 Task: Create a rule when a due date more than days from now is removed from a card by anyone except me.
Action: Mouse moved to (784, 223)
Screenshot: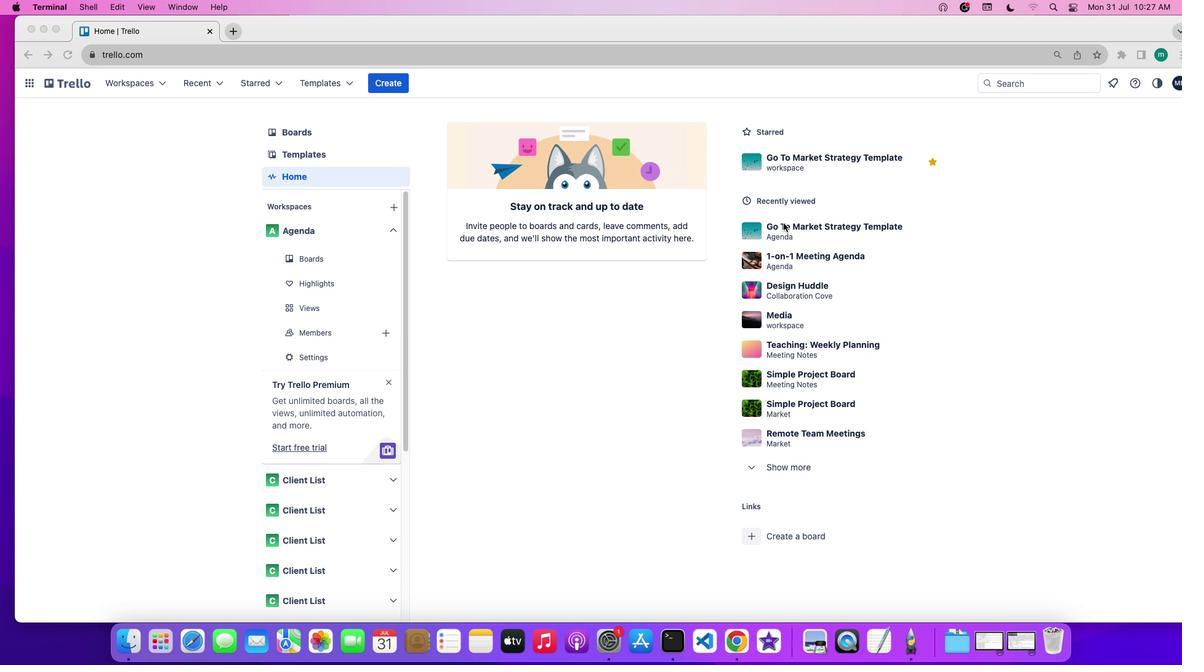 
Action: Mouse pressed left at (784, 223)
Screenshot: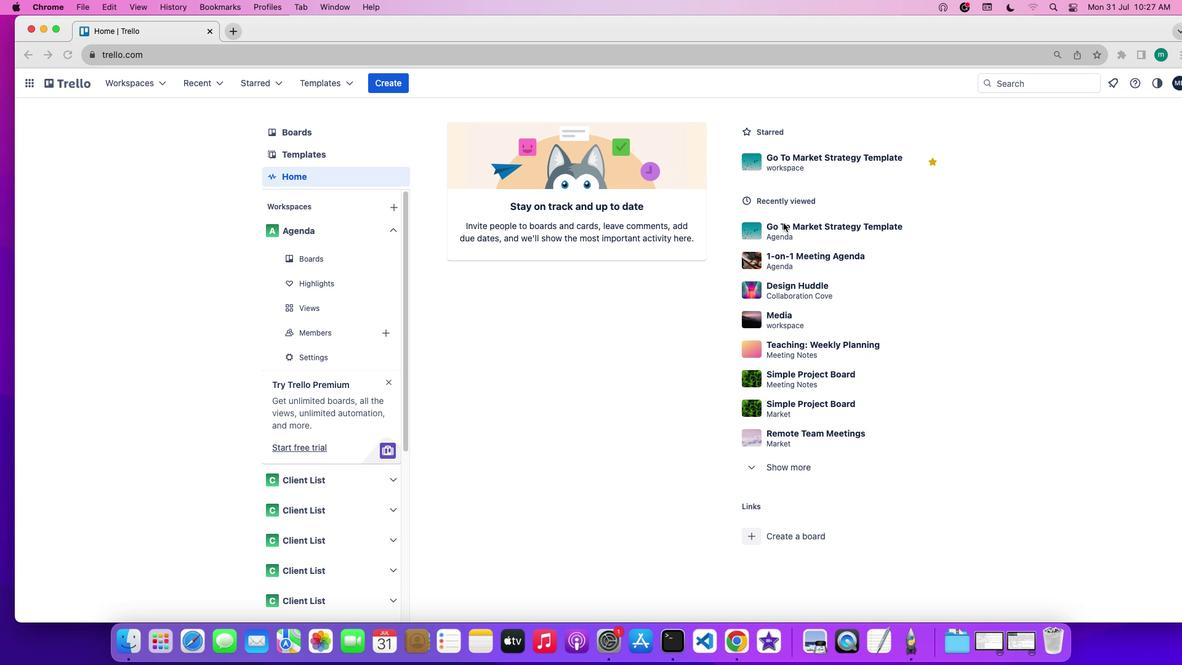 
Action: Mouse pressed left at (784, 223)
Screenshot: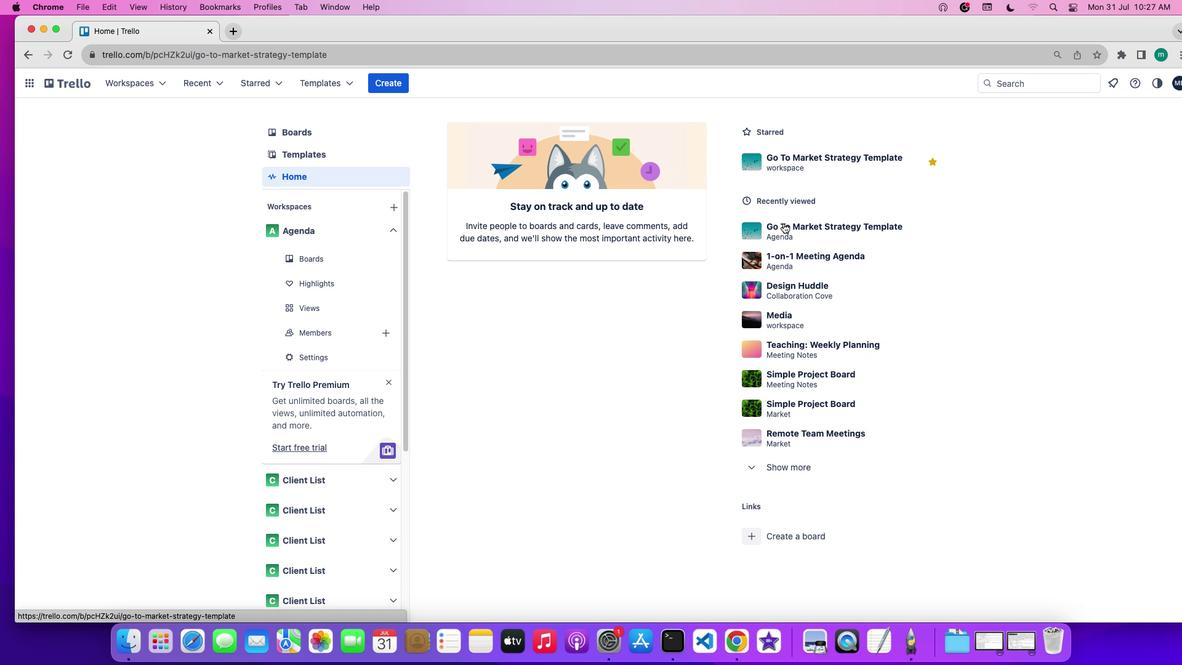 
Action: Mouse moved to (1048, 271)
Screenshot: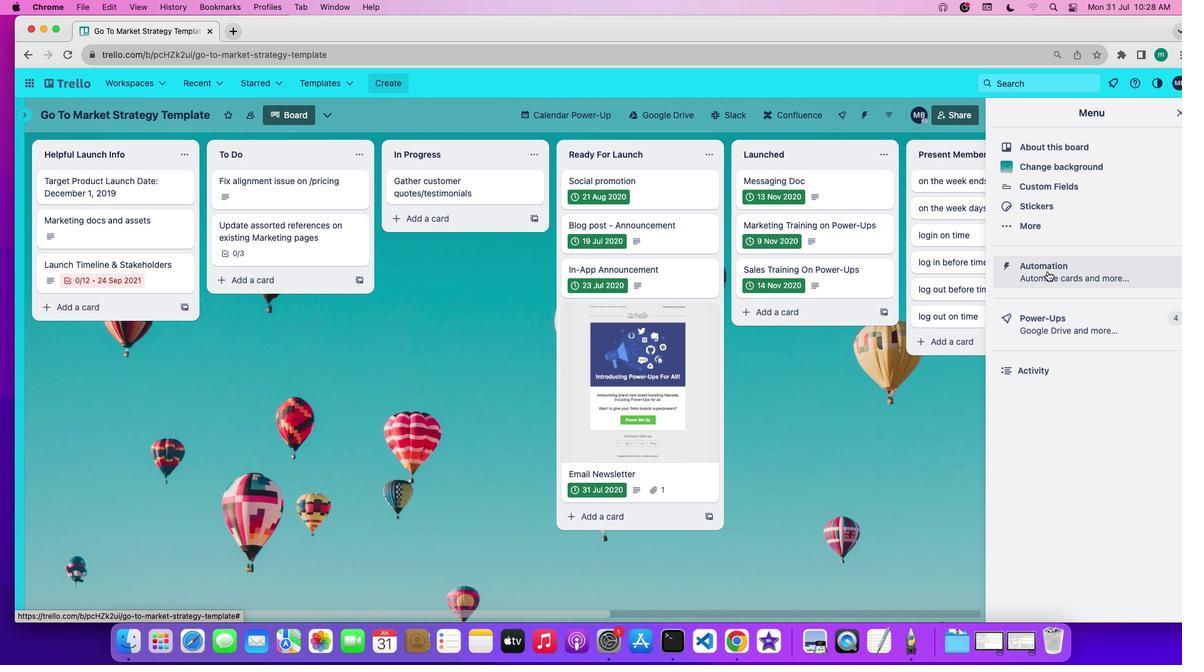 
Action: Mouse pressed left at (1048, 271)
Screenshot: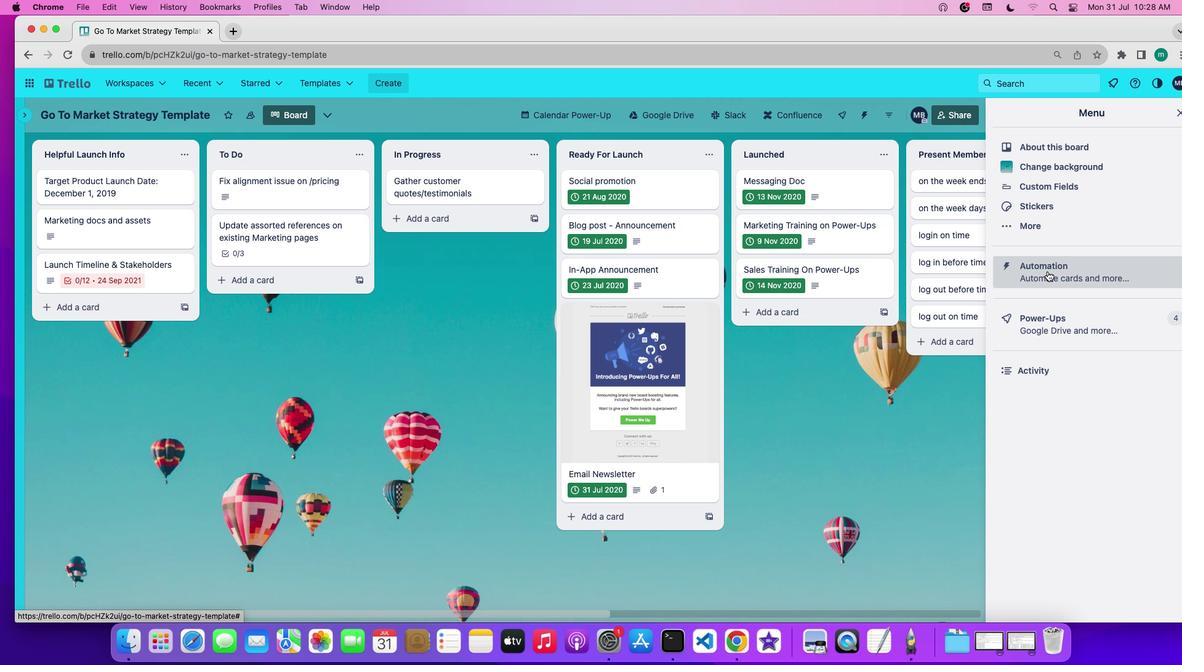 
Action: Mouse moved to (54, 222)
Screenshot: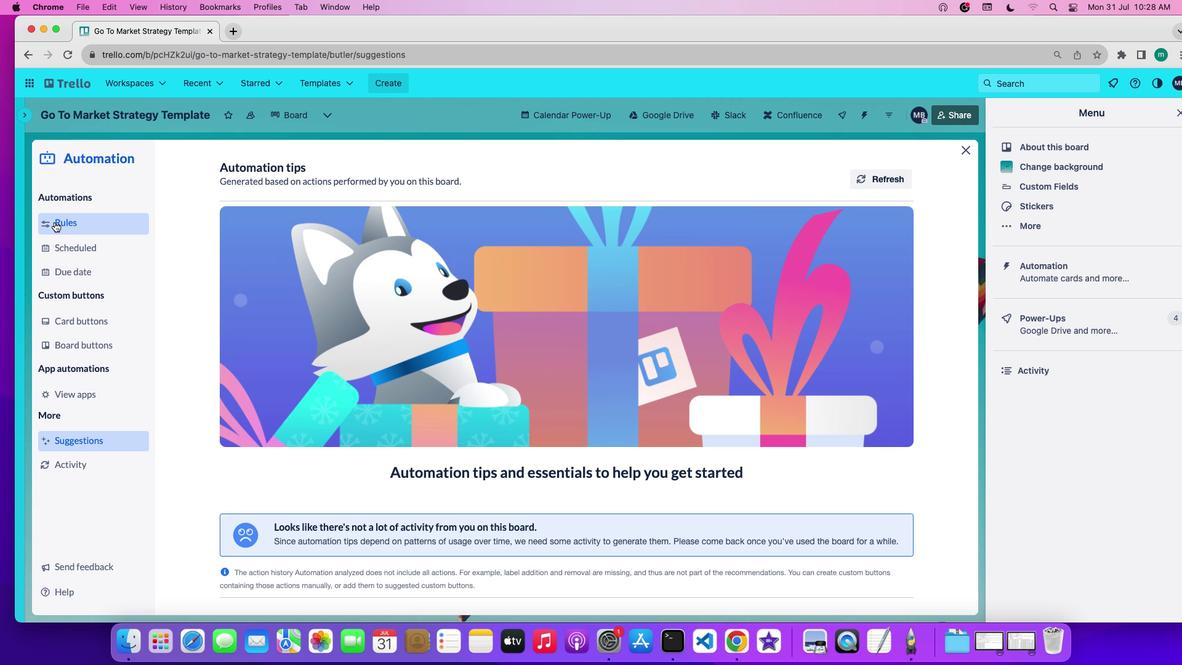 
Action: Mouse pressed left at (54, 222)
Screenshot: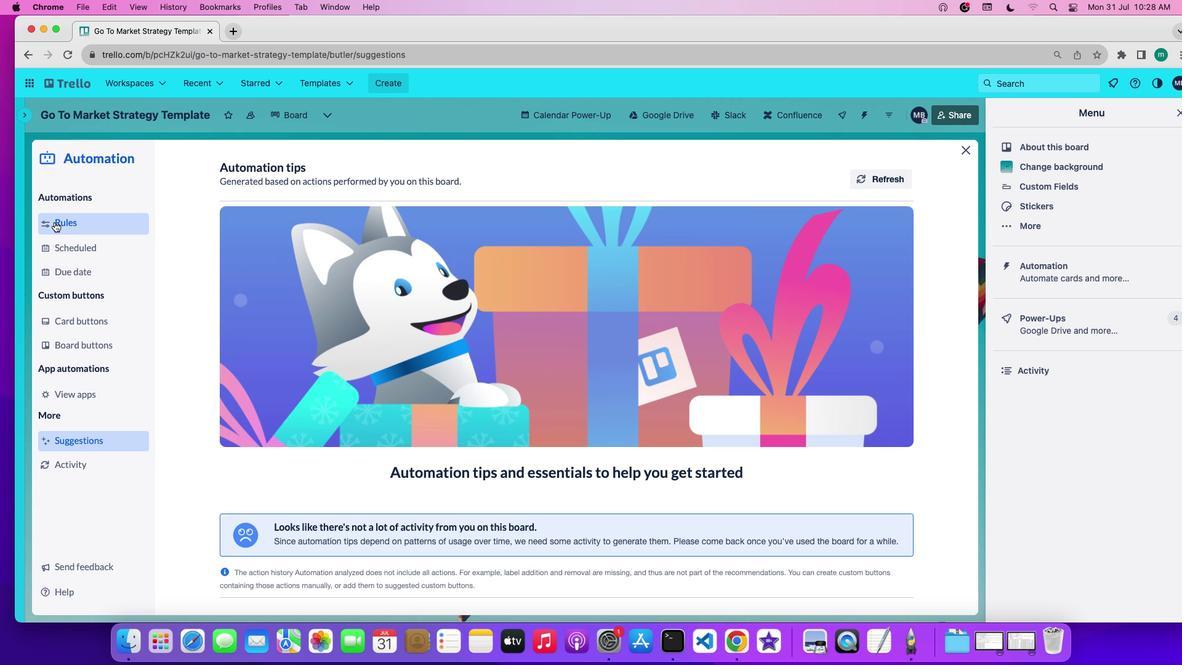 
Action: Mouse moved to (316, 437)
Screenshot: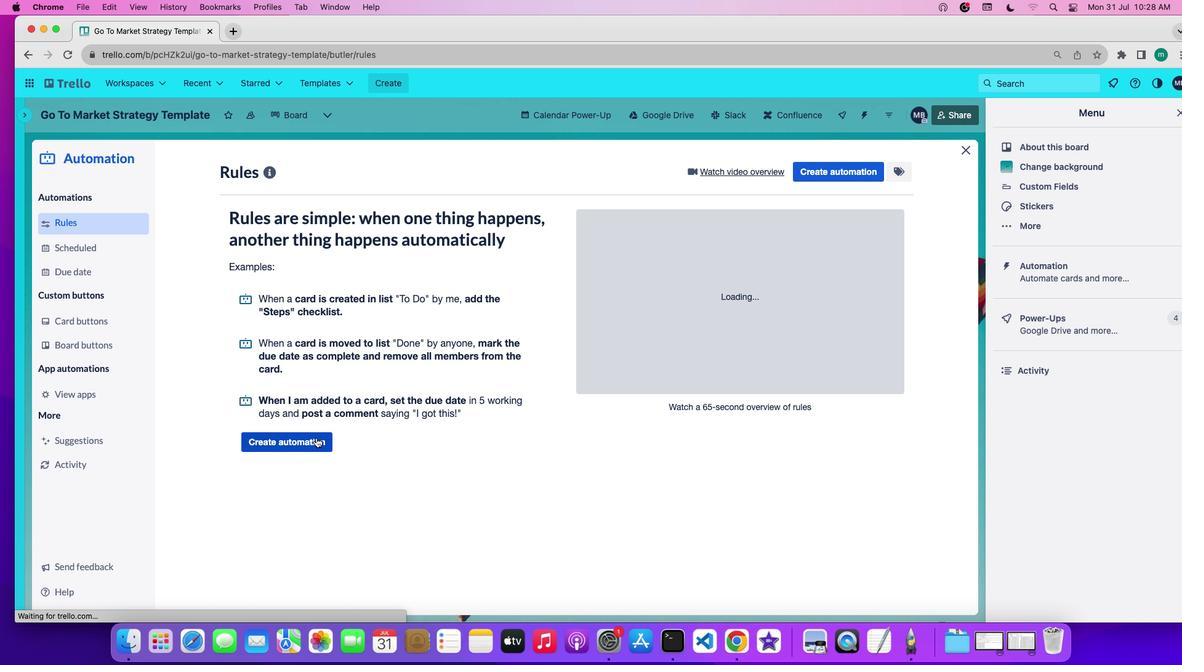 
Action: Mouse pressed left at (316, 437)
Screenshot: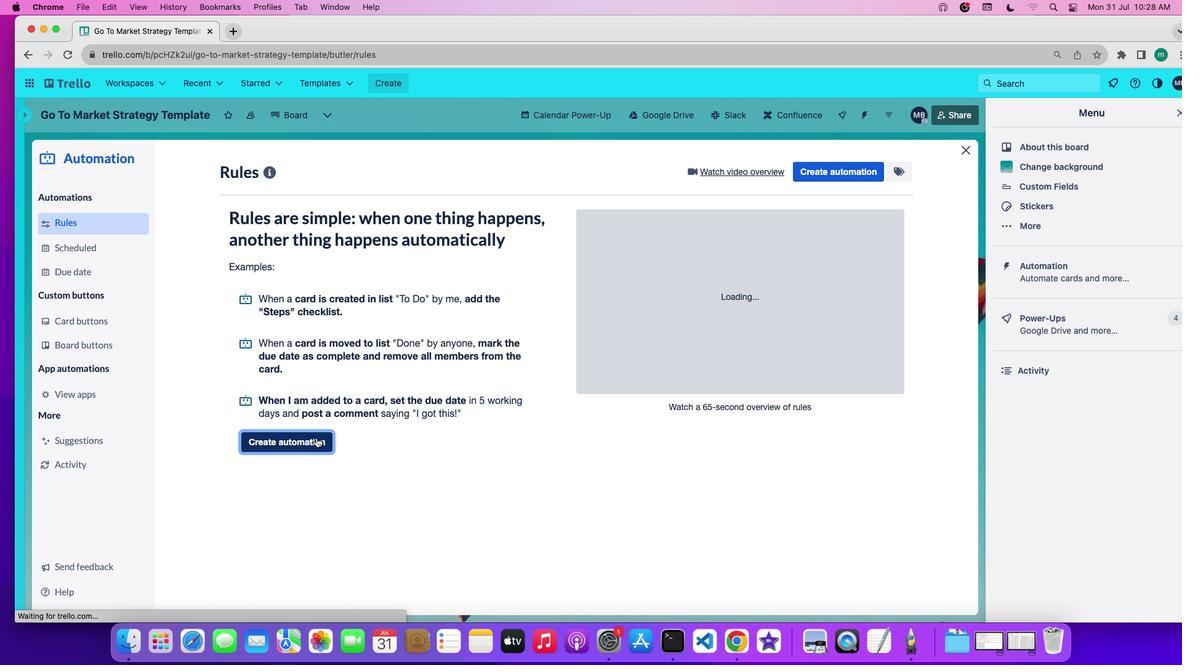 
Action: Mouse moved to (560, 287)
Screenshot: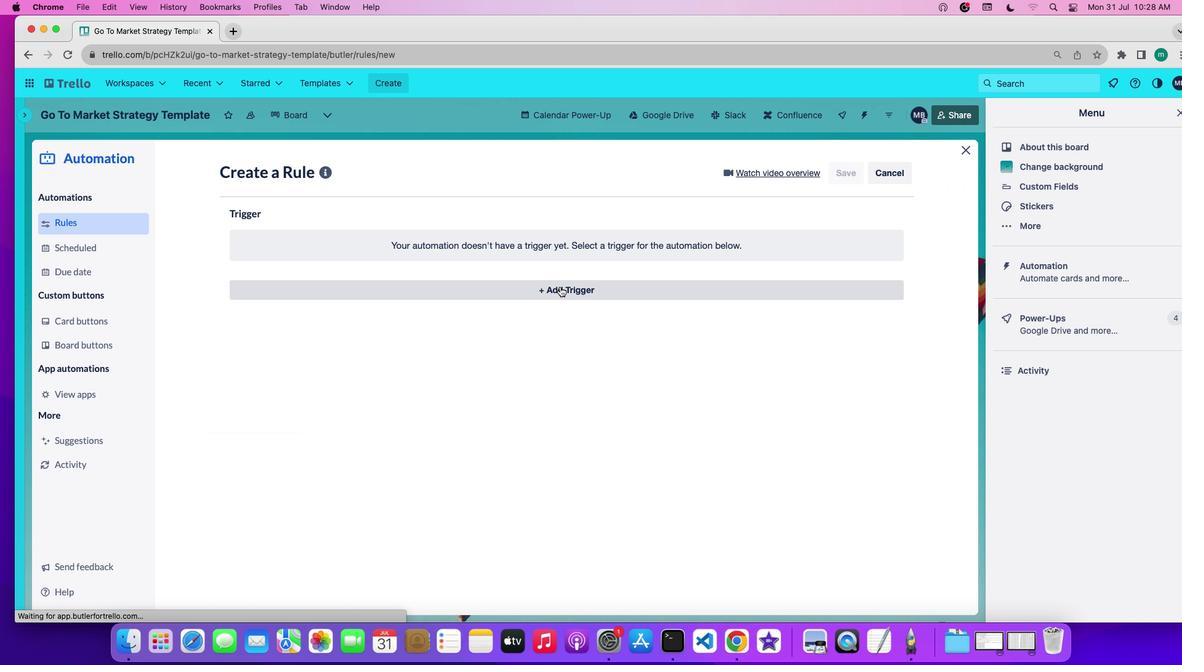 
Action: Mouse pressed left at (560, 287)
Screenshot: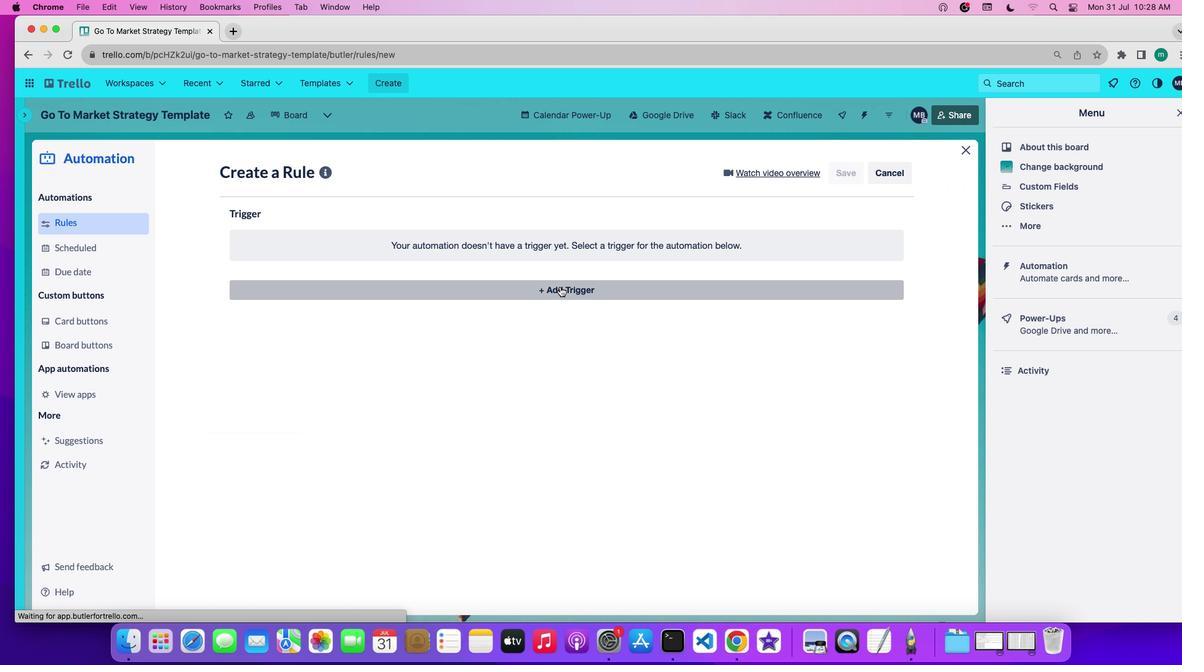 
Action: Mouse moved to (363, 338)
Screenshot: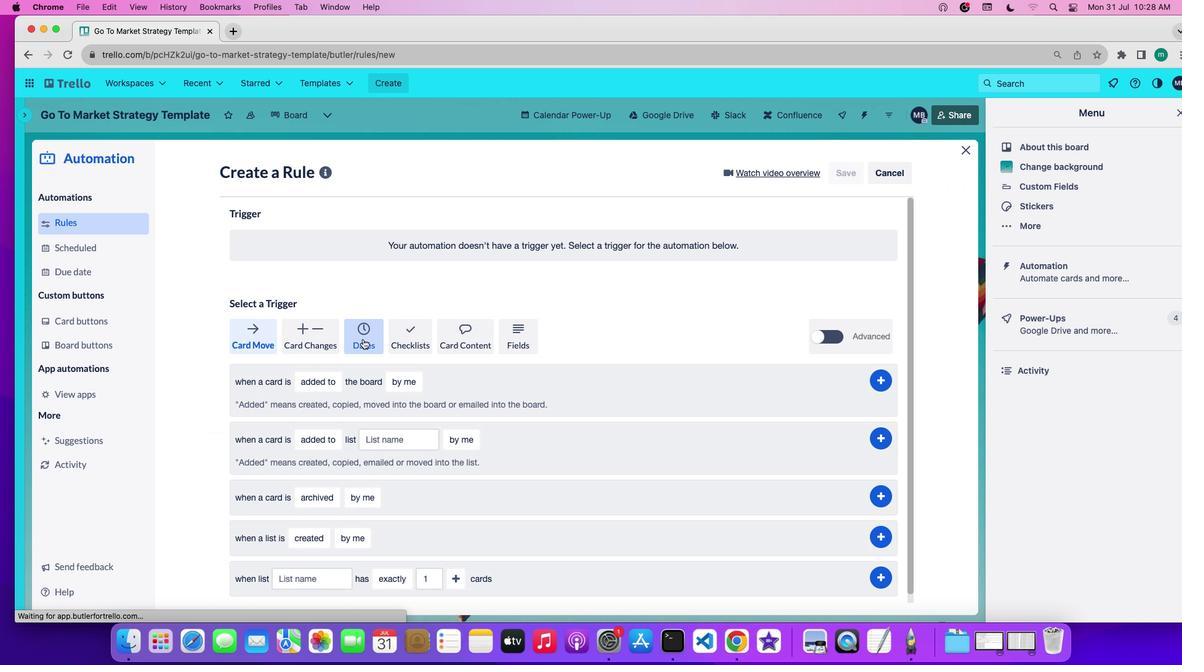 
Action: Mouse pressed left at (363, 338)
Screenshot: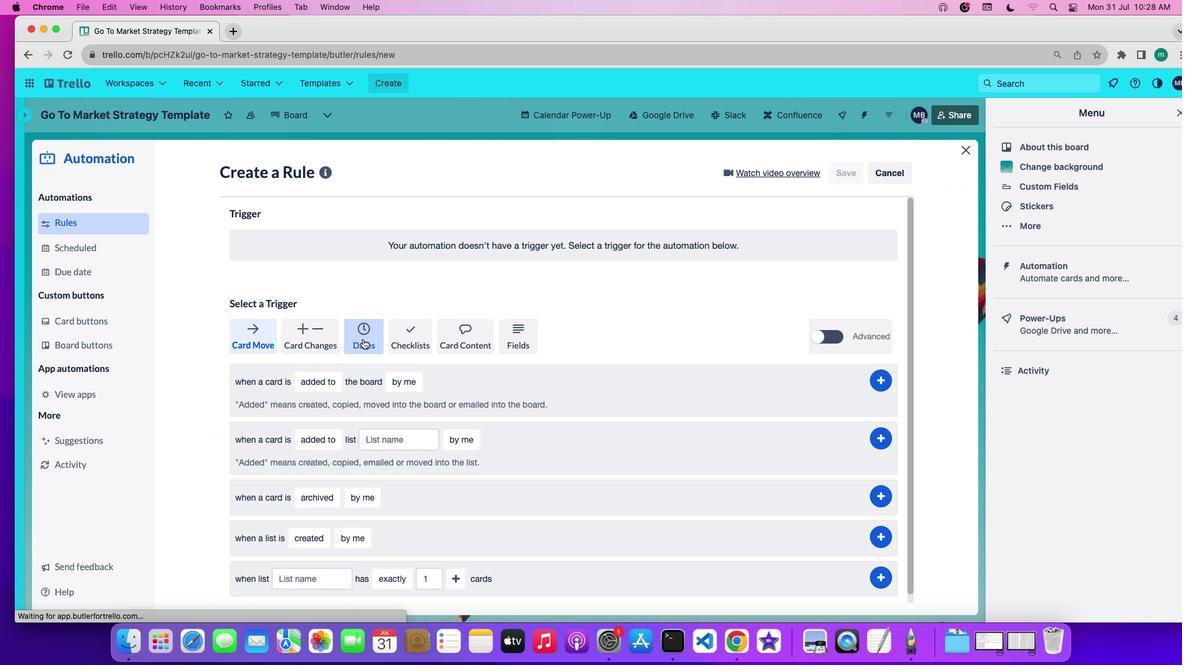 
Action: Mouse moved to (285, 383)
Screenshot: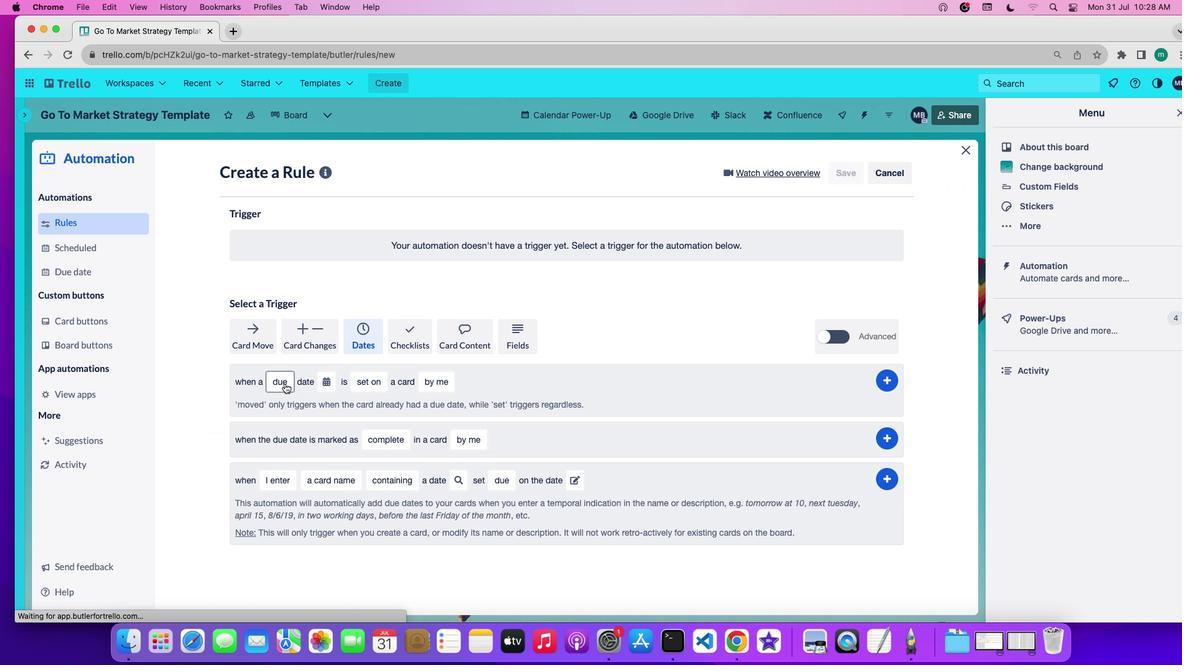 
Action: Mouse pressed left at (285, 383)
Screenshot: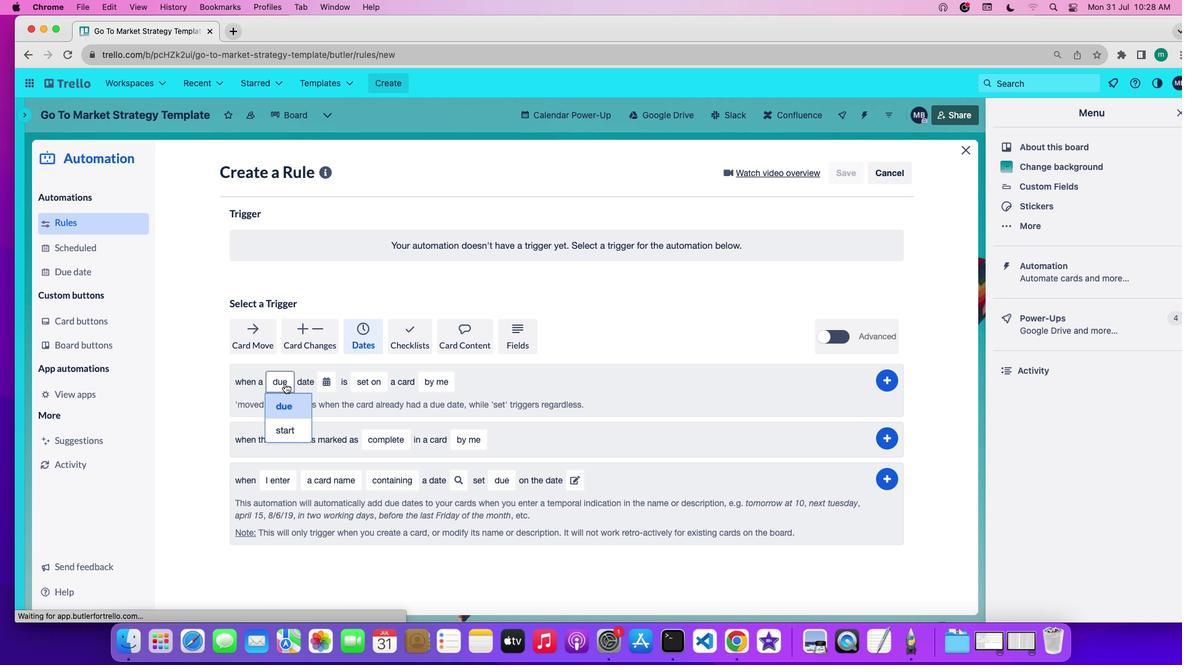 
Action: Mouse moved to (285, 404)
Screenshot: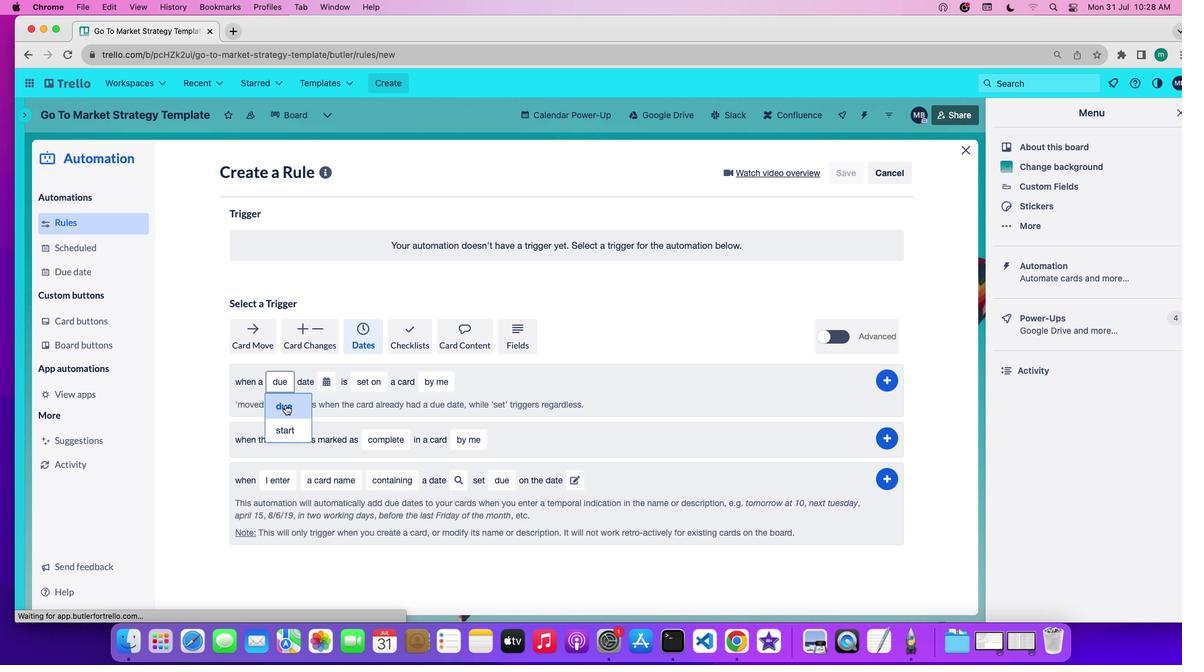 
Action: Mouse pressed left at (285, 404)
Screenshot: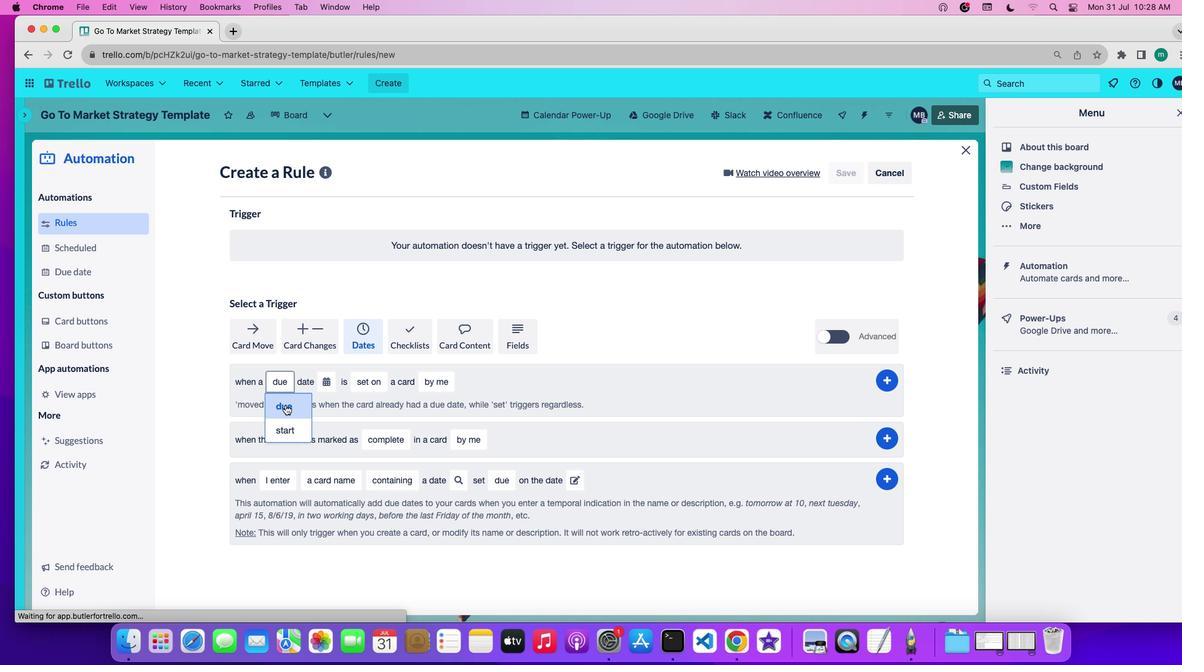 
Action: Mouse moved to (324, 380)
Screenshot: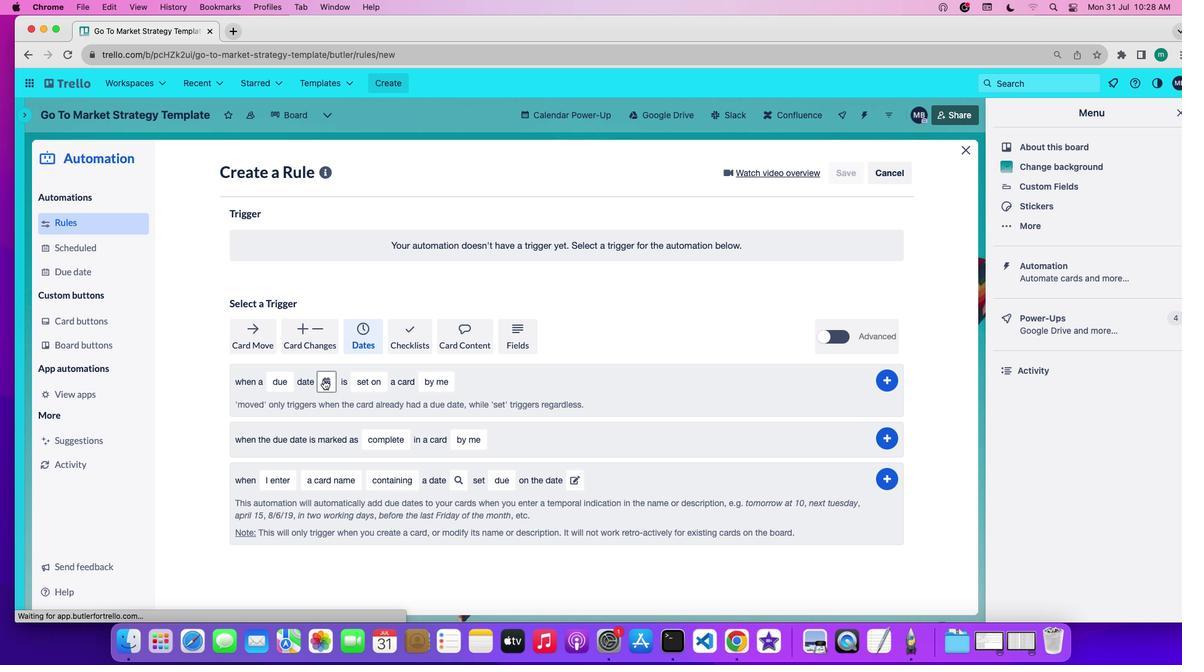 
Action: Mouse pressed left at (324, 380)
Screenshot: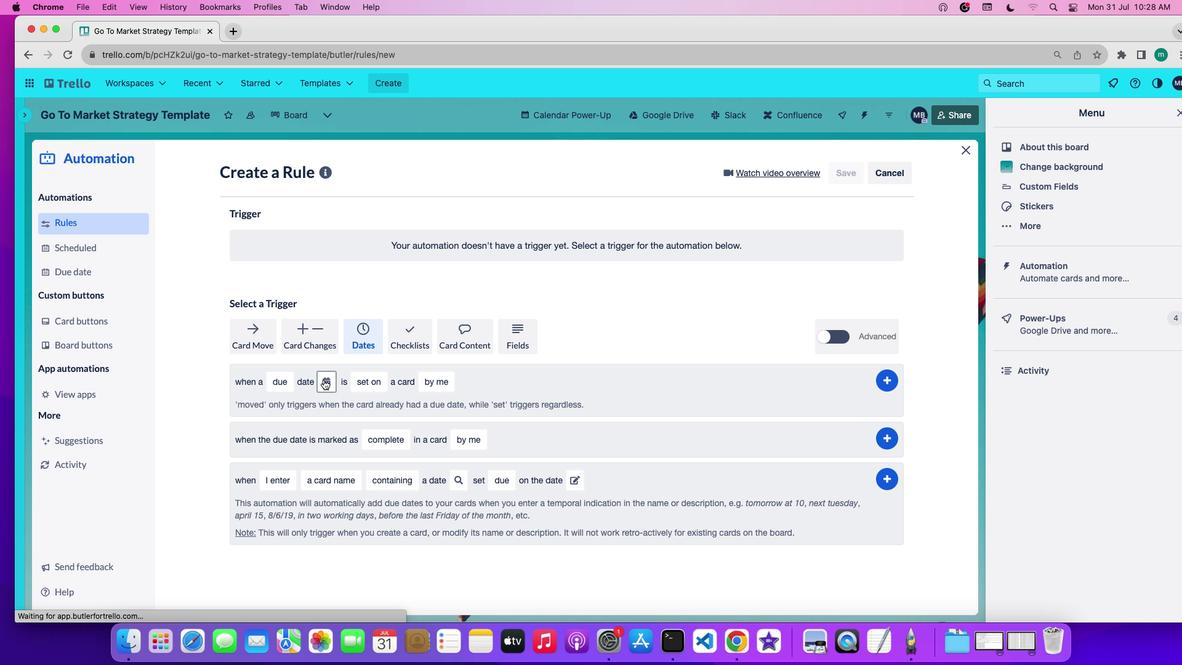 
Action: Mouse moved to (344, 460)
Screenshot: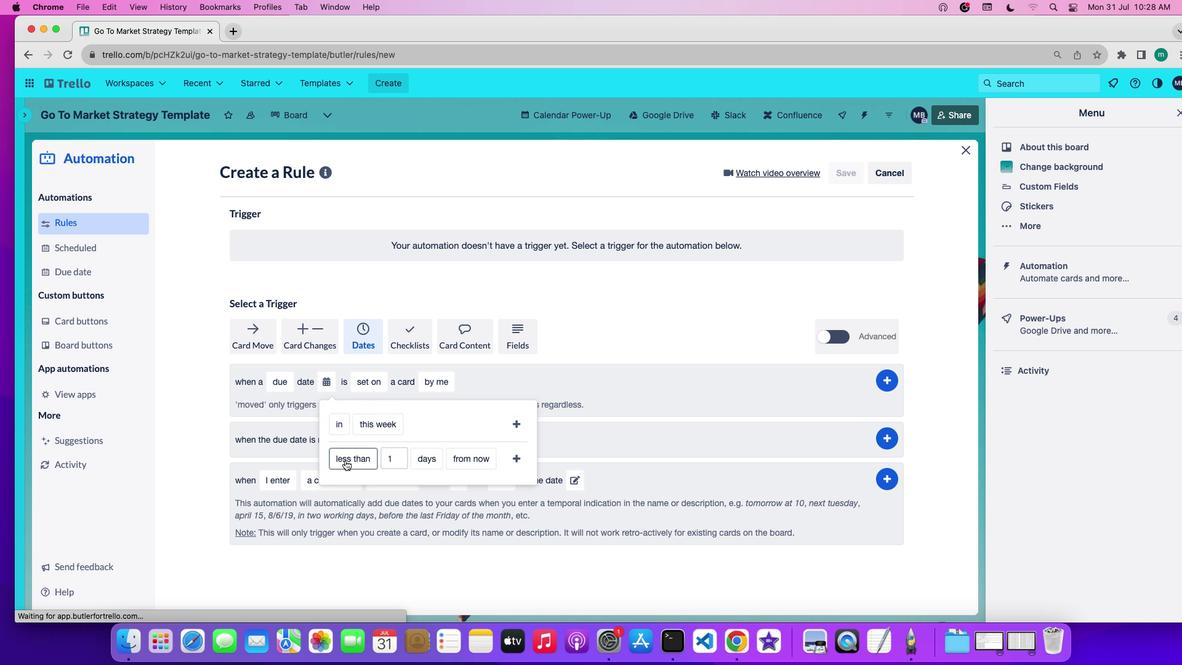 
Action: Mouse pressed left at (344, 460)
Screenshot: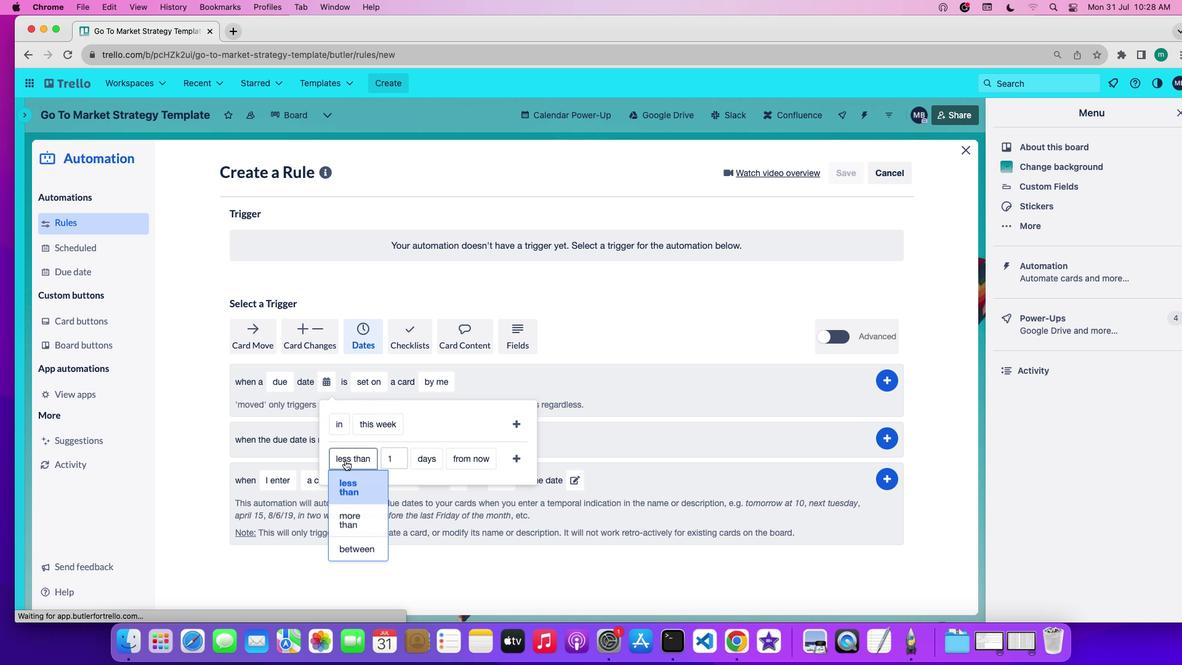 
Action: Mouse moved to (353, 518)
Screenshot: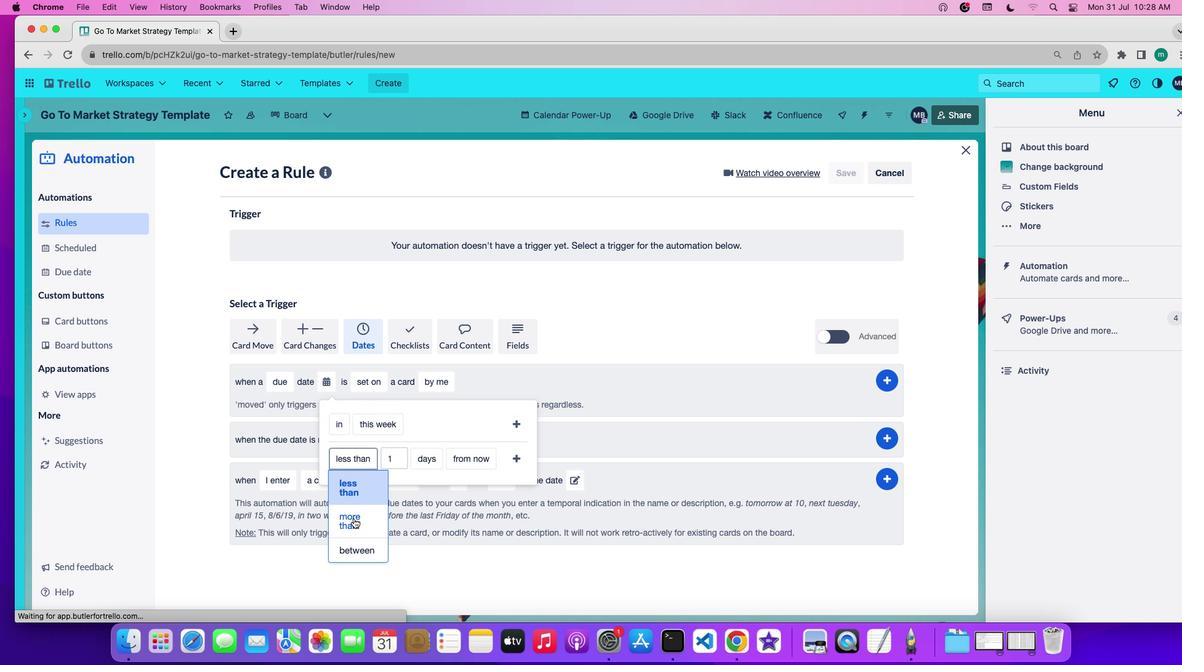 
Action: Mouse pressed left at (353, 518)
Screenshot: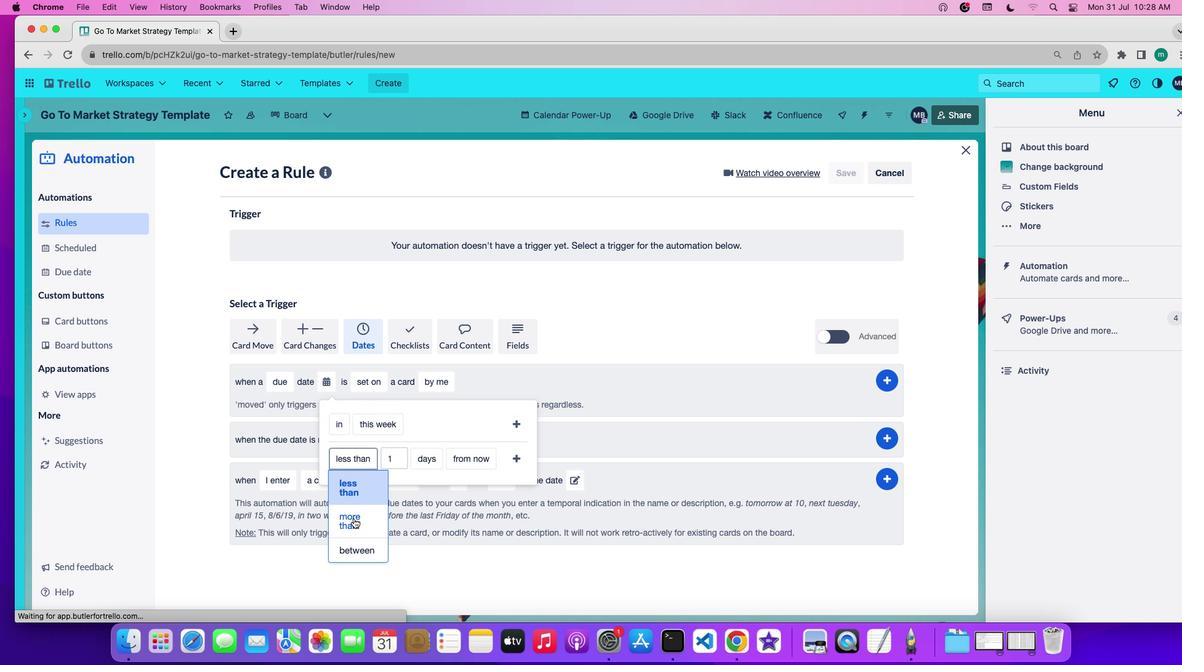
Action: Mouse moved to (405, 458)
Screenshot: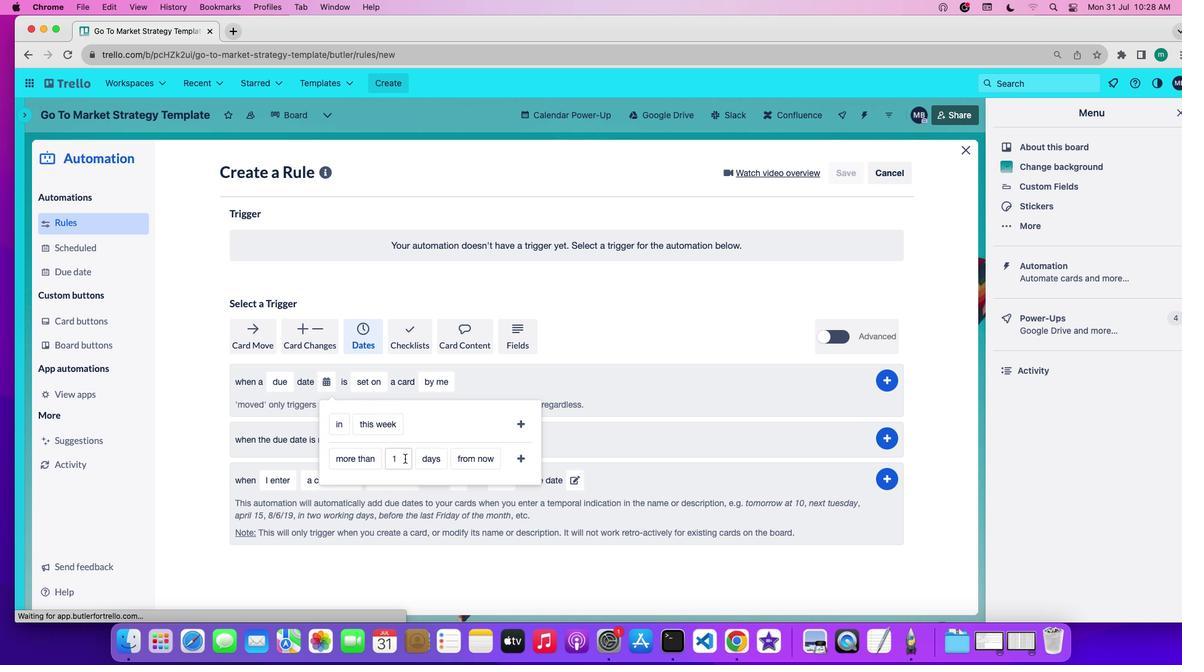 
Action: Mouse pressed left at (405, 458)
Screenshot: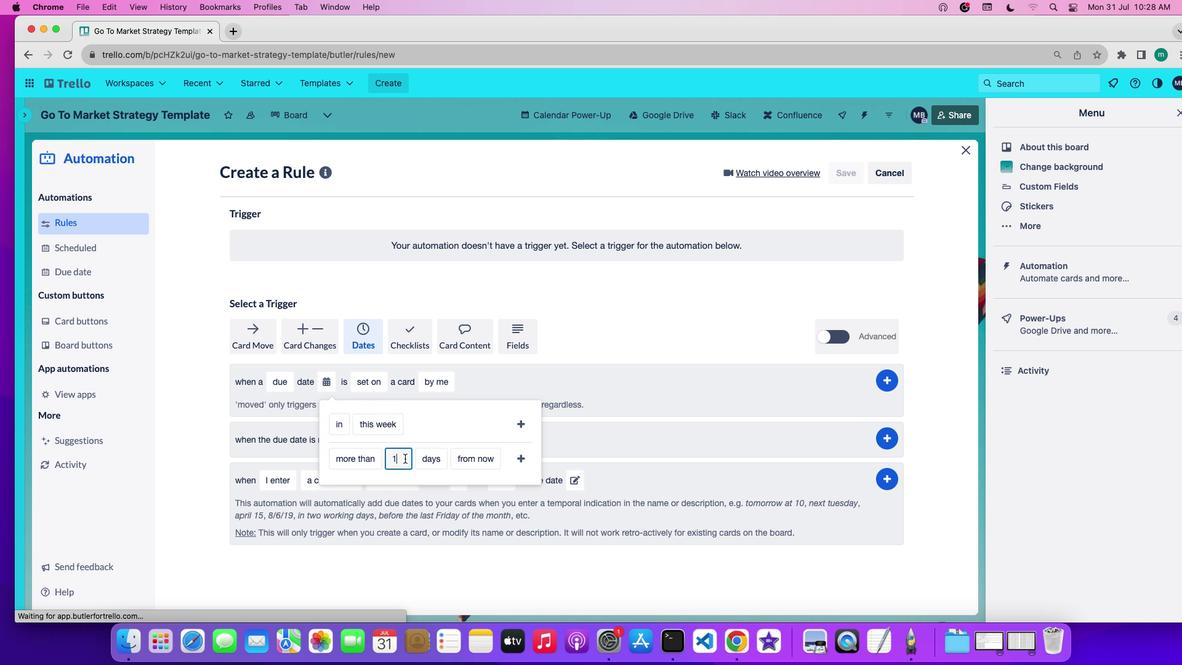 
Action: Mouse moved to (404, 458)
Screenshot: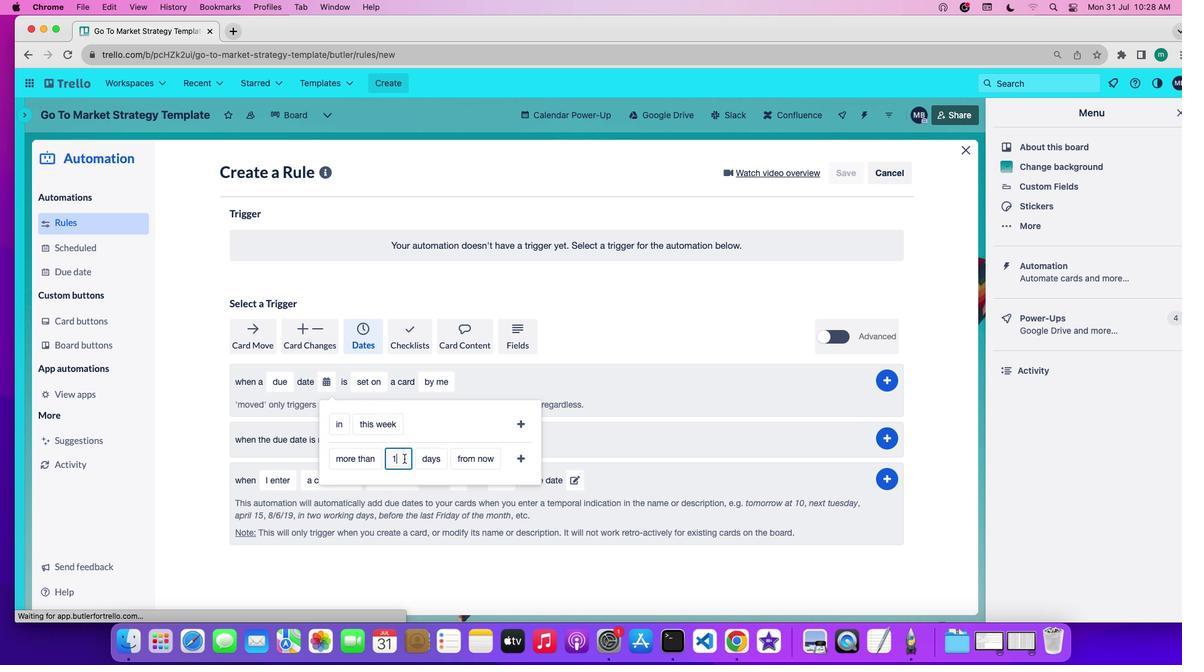 
Action: Key pressed Key.backspace'3'
Screenshot: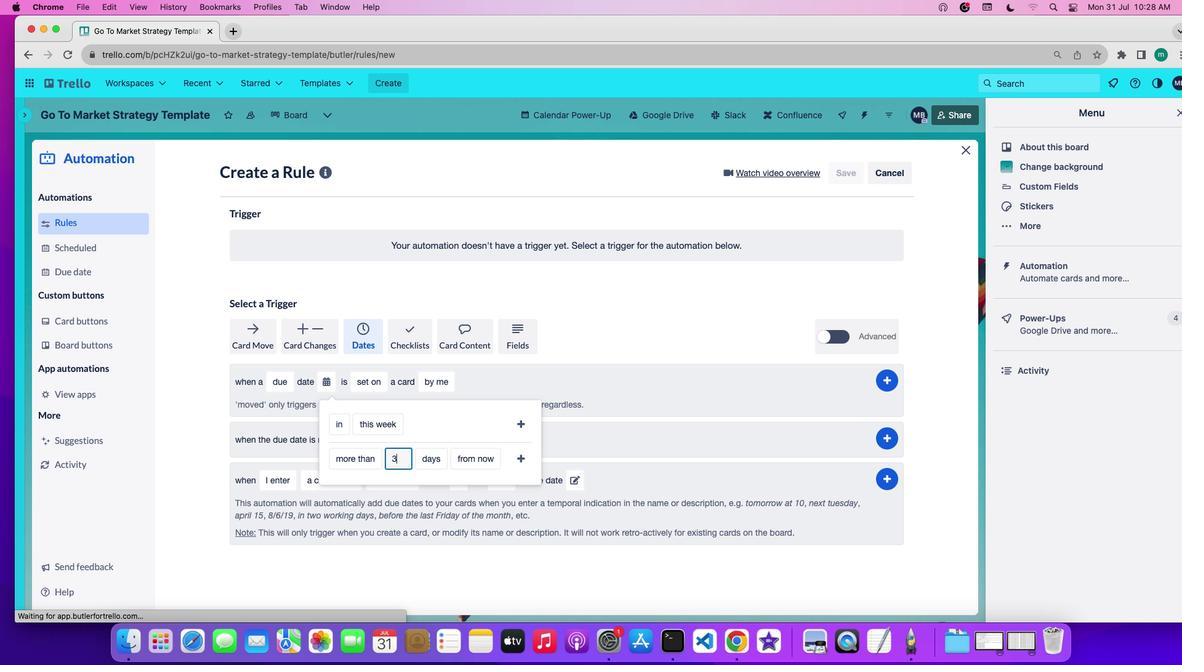 
Action: Mouse moved to (428, 457)
Screenshot: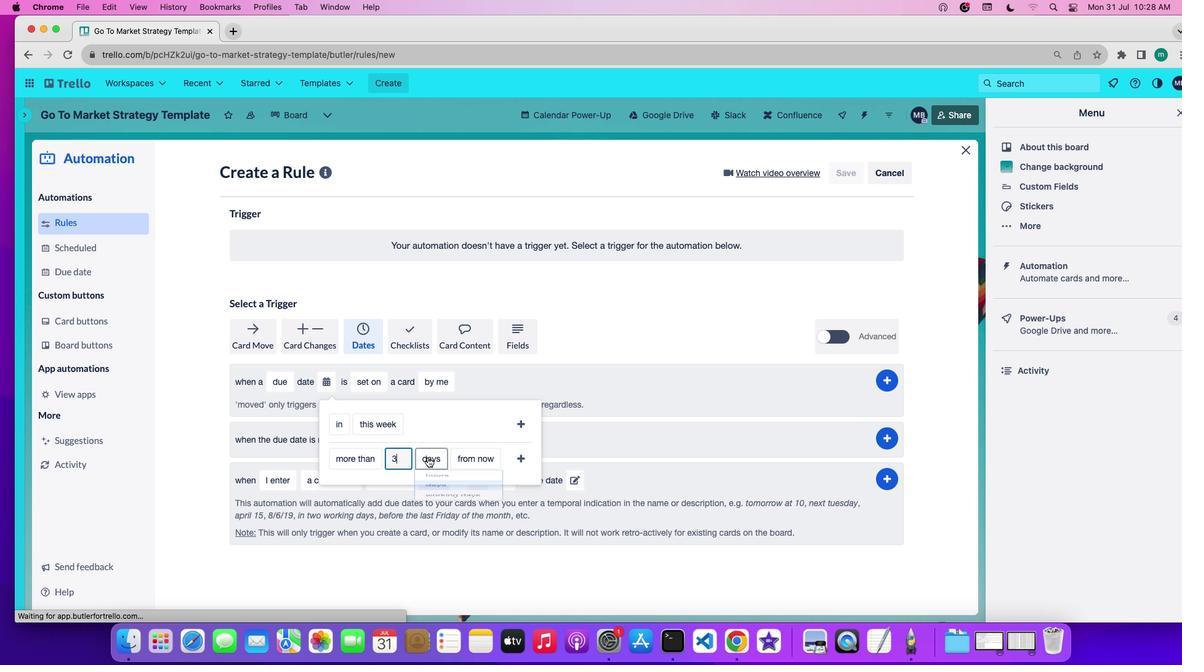
Action: Mouse pressed left at (428, 457)
Screenshot: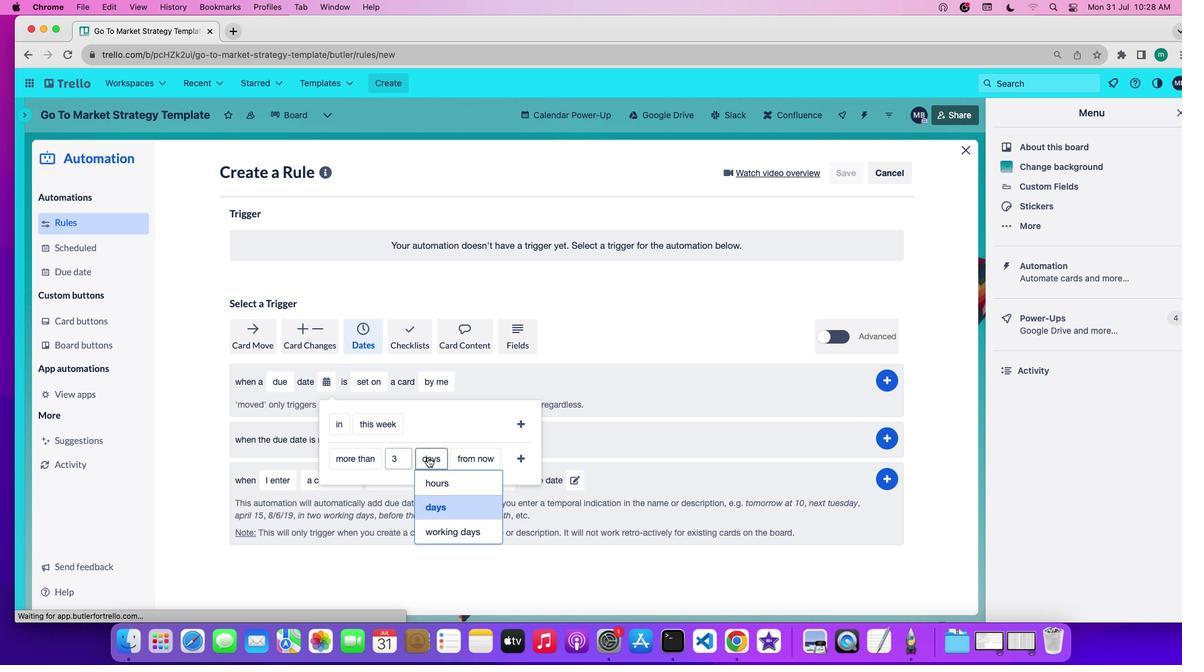 
Action: Mouse moved to (435, 504)
Screenshot: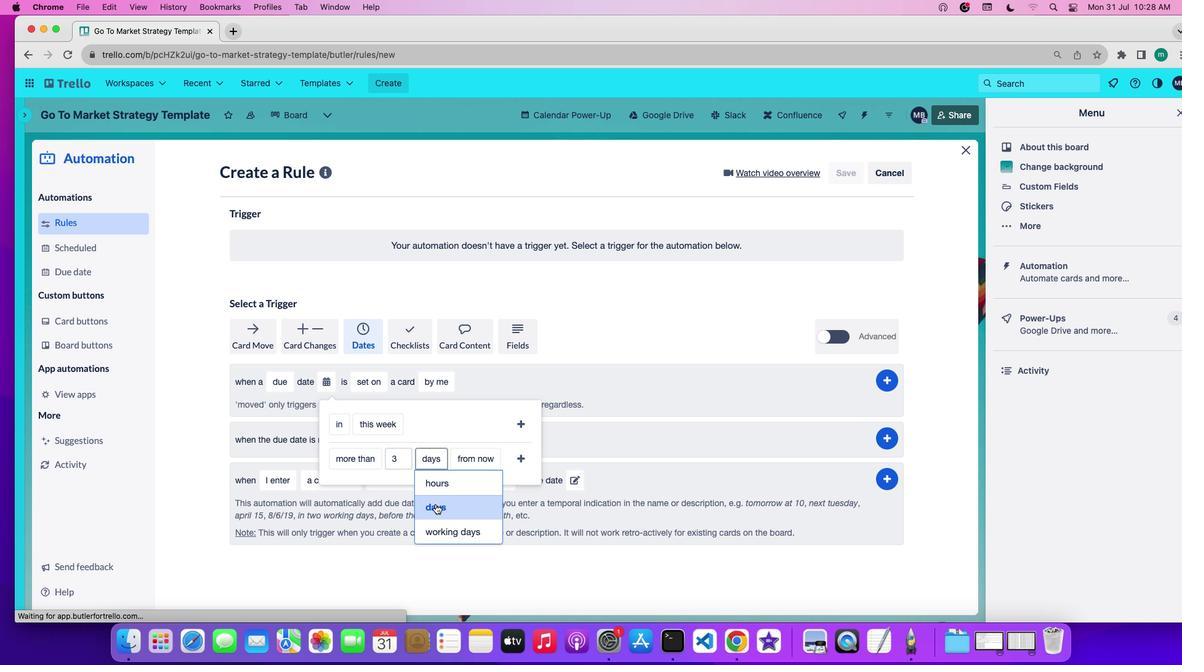 
Action: Mouse pressed left at (435, 504)
Screenshot: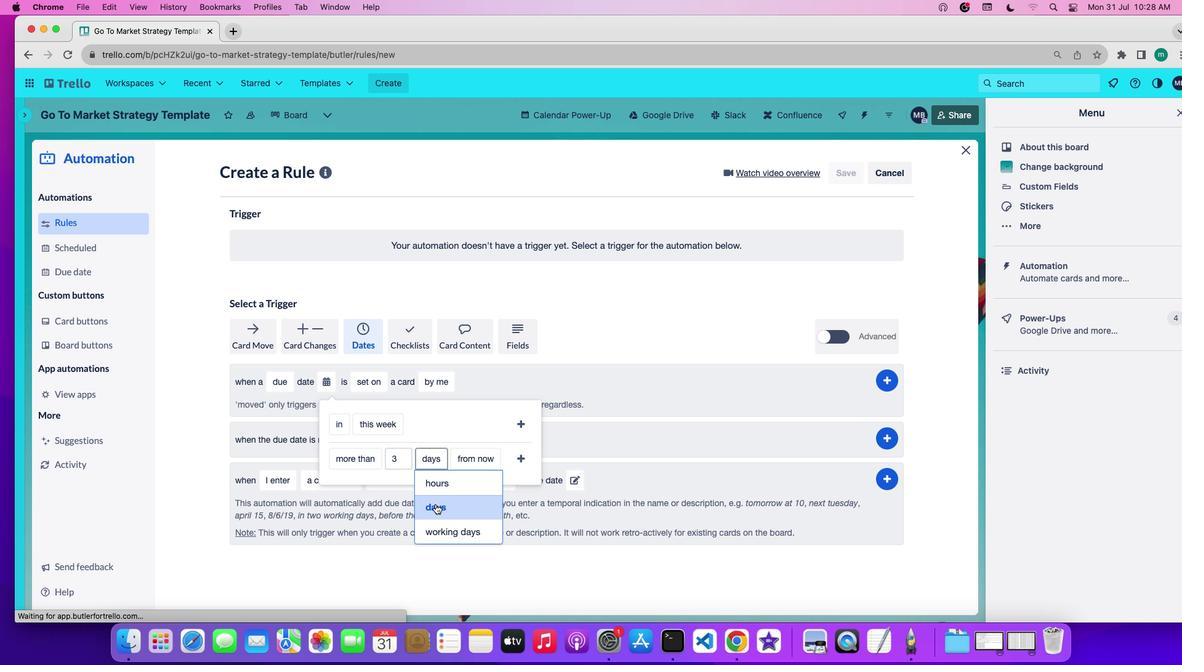 
Action: Mouse moved to (497, 456)
Screenshot: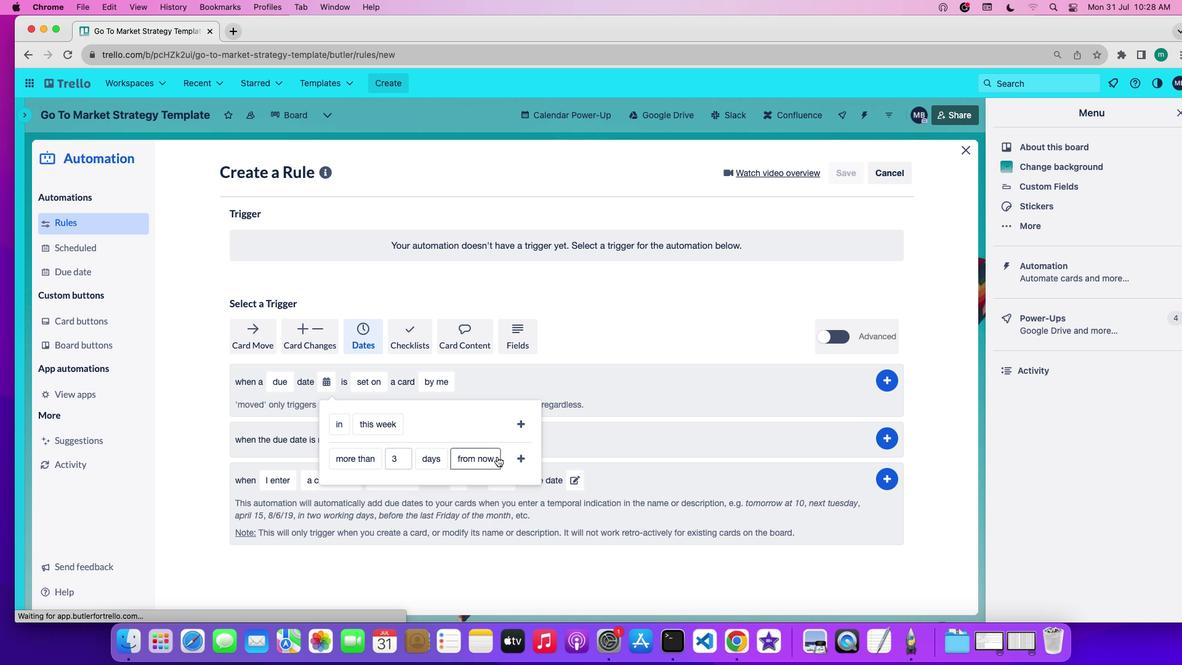 
Action: Mouse pressed left at (497, 456)
Screenshot: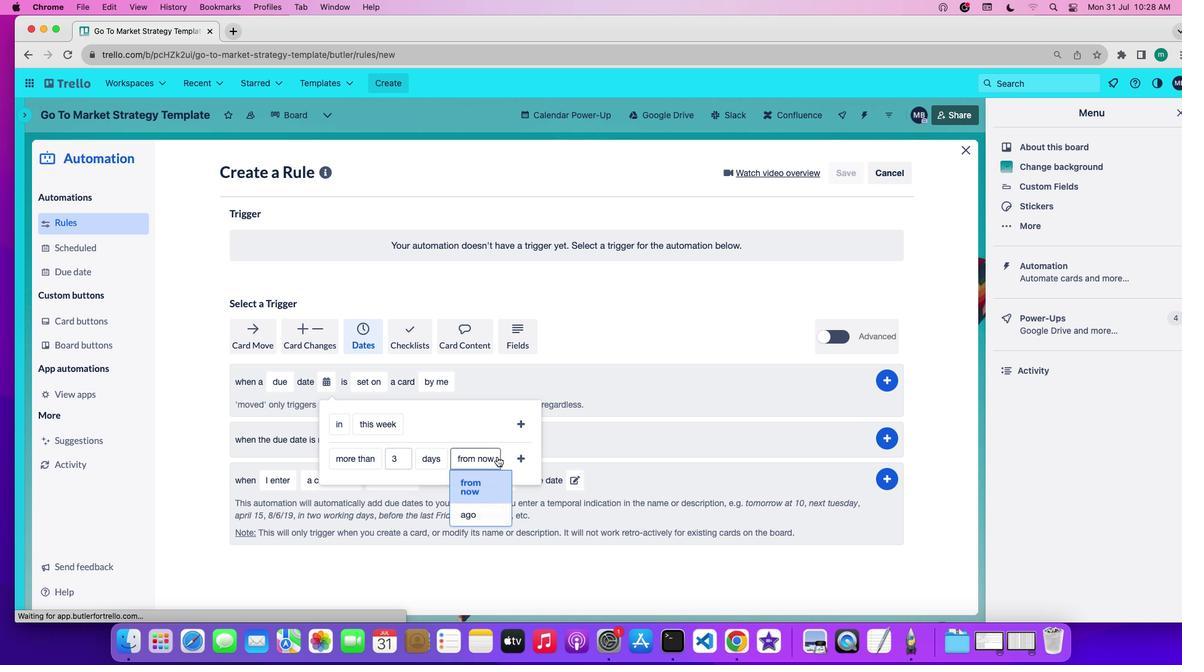 
Action: Mouse moved to (485, 482)
Screenshot: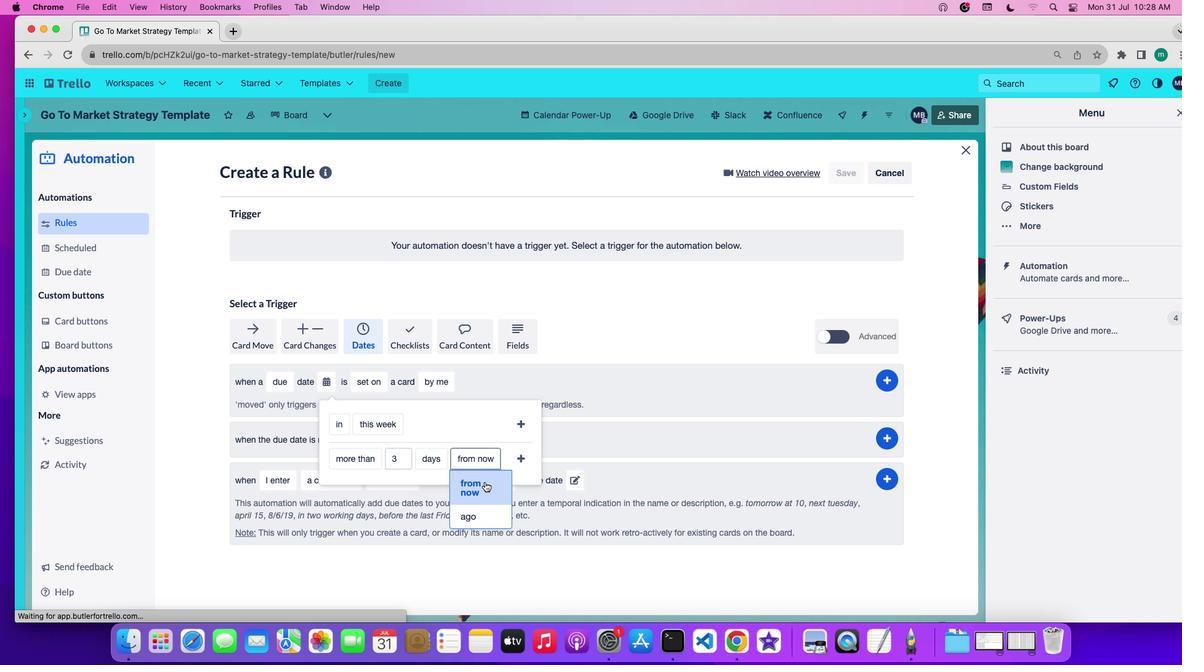 
Action: Mouse pressed left at (485, 482)
Screenshot: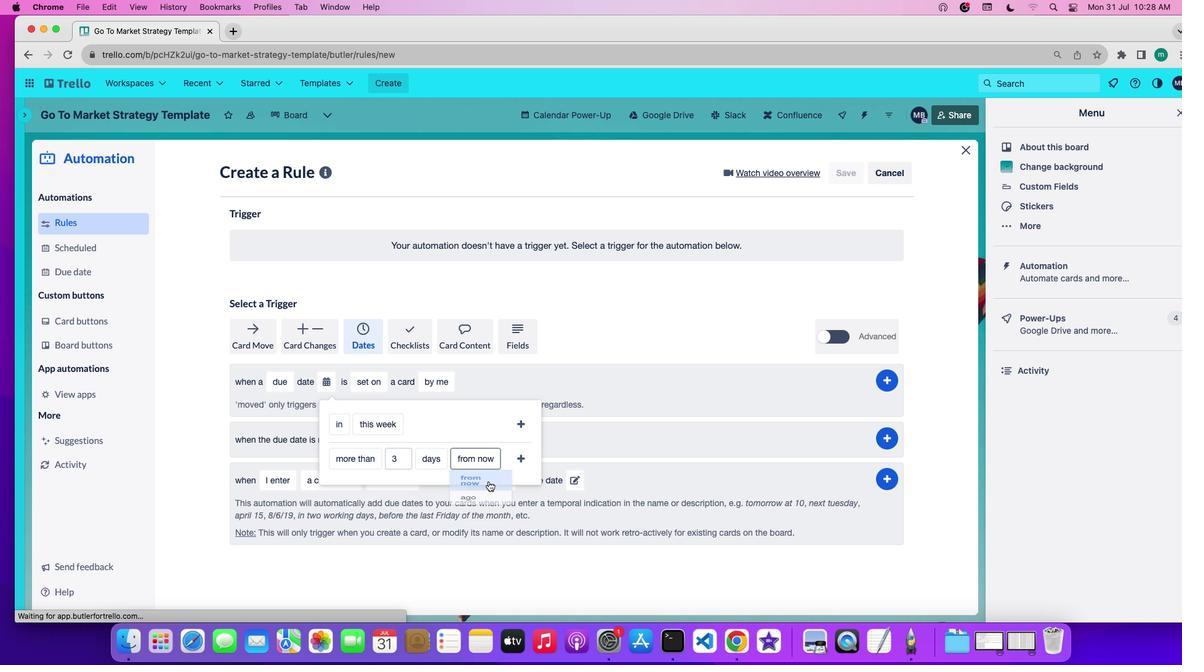 
Action: Mouse moved to (524, 454)
Screenshot: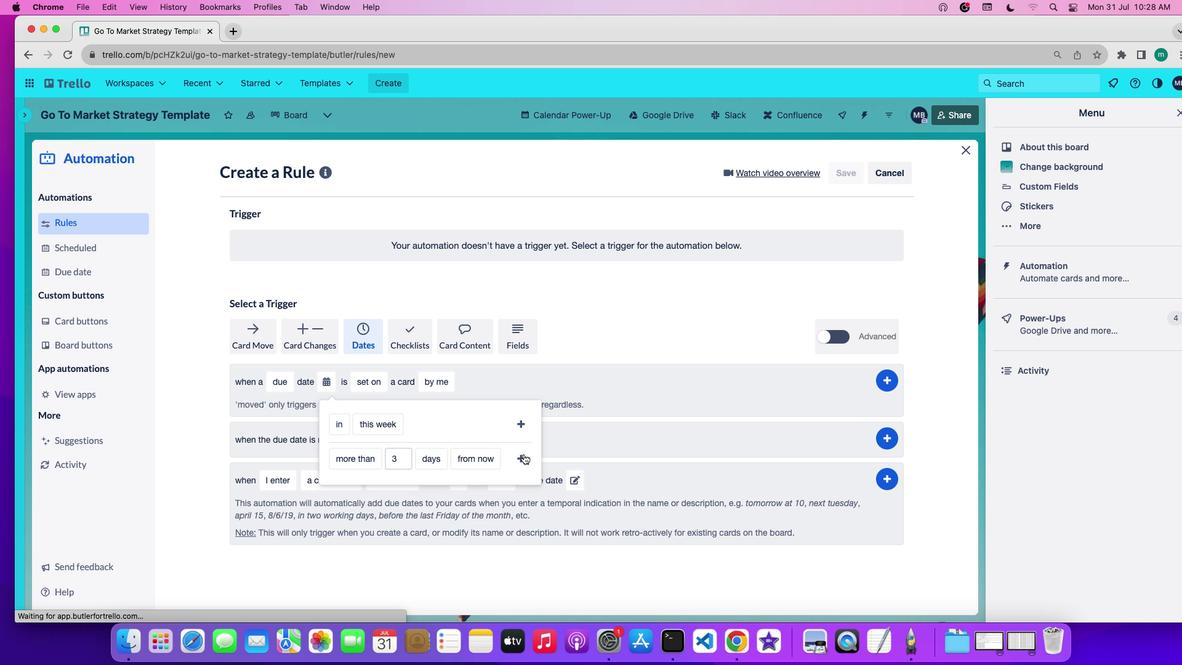 
Action: Mouse pressed left at (524, 454)
Screenshot: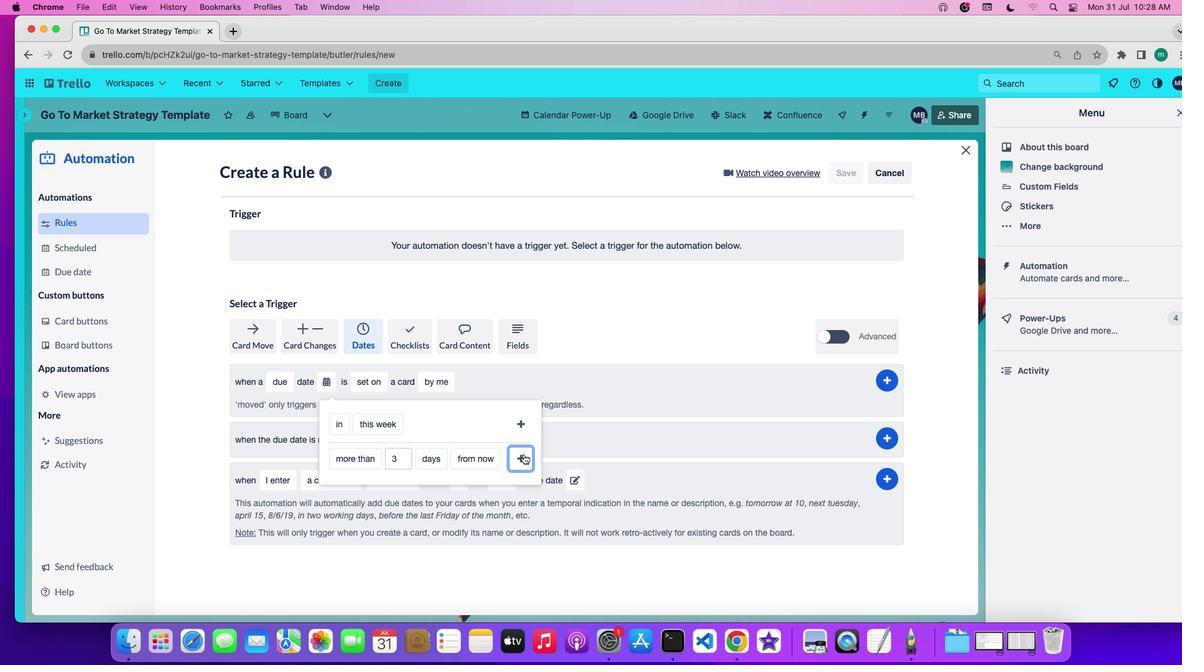 
Action: Mouse moved to (483, 380)
Screenshot: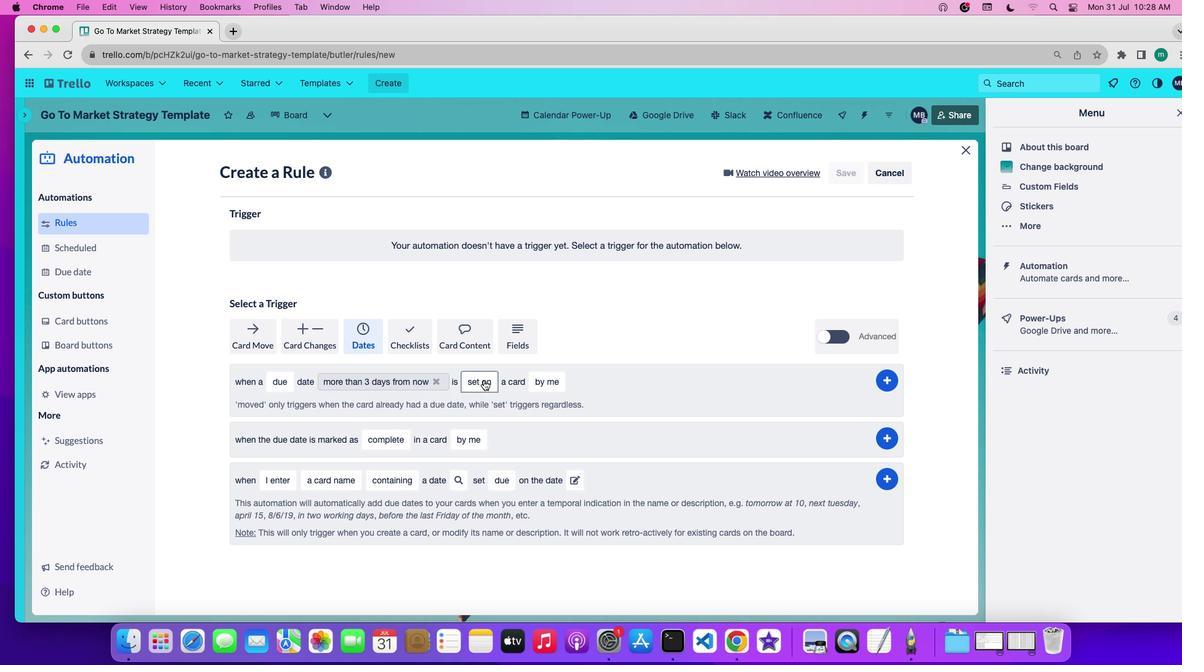 
Action: Mouse pressed left at (483, 380)
Screenshot: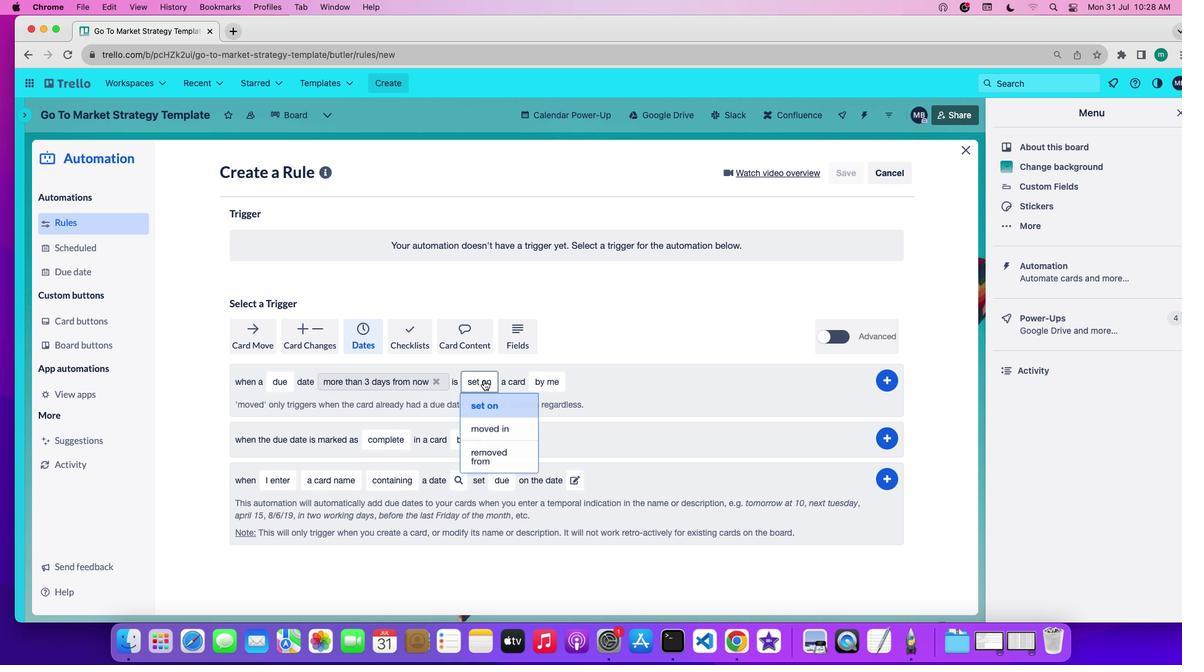 
Action: Mouse moved to (490, 457)
Screenshot: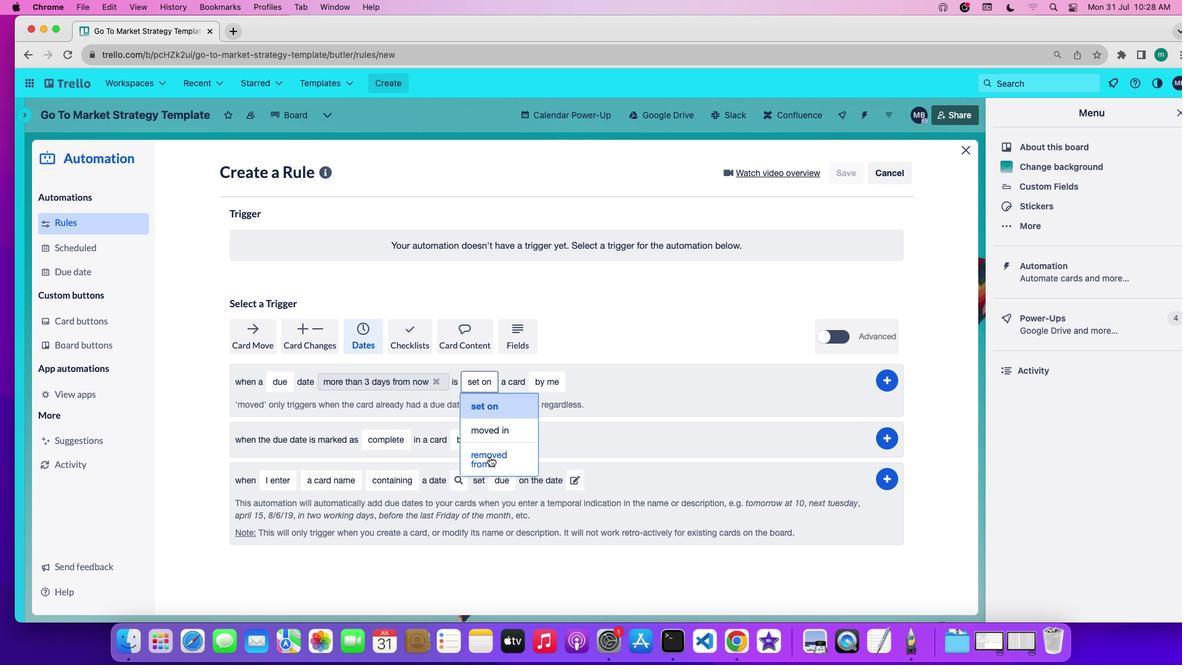 
Action: Mouse pressed left at (490, 457)
Screenshot: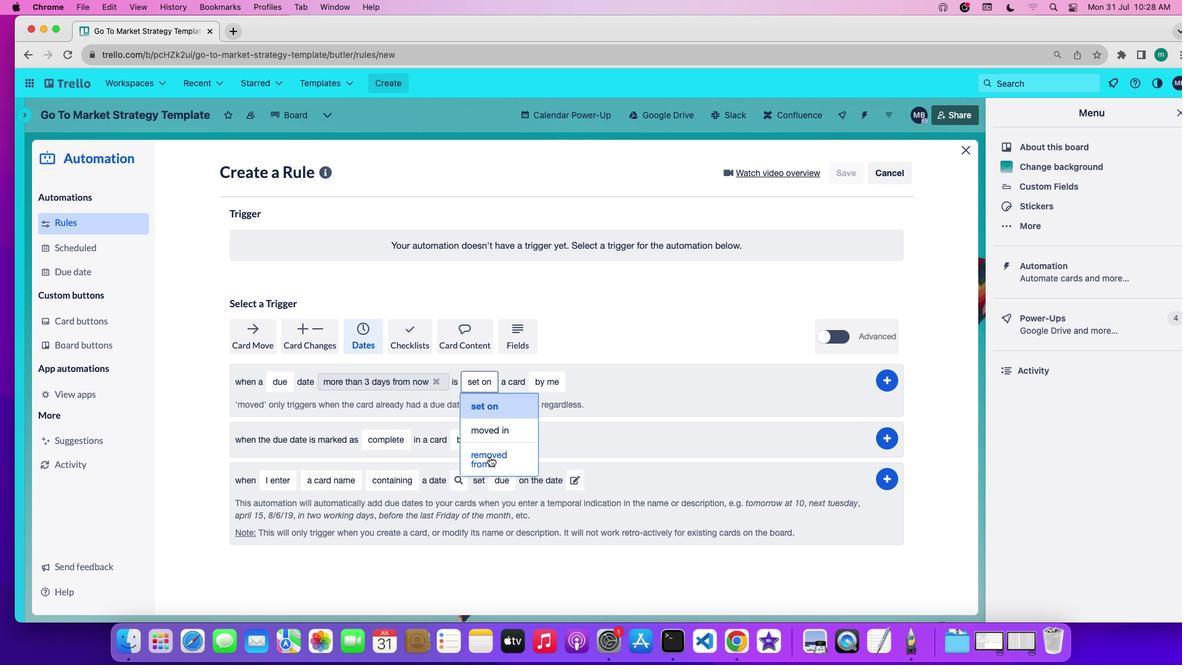
Action: Mouse moved to (456, 386)
Screenshot: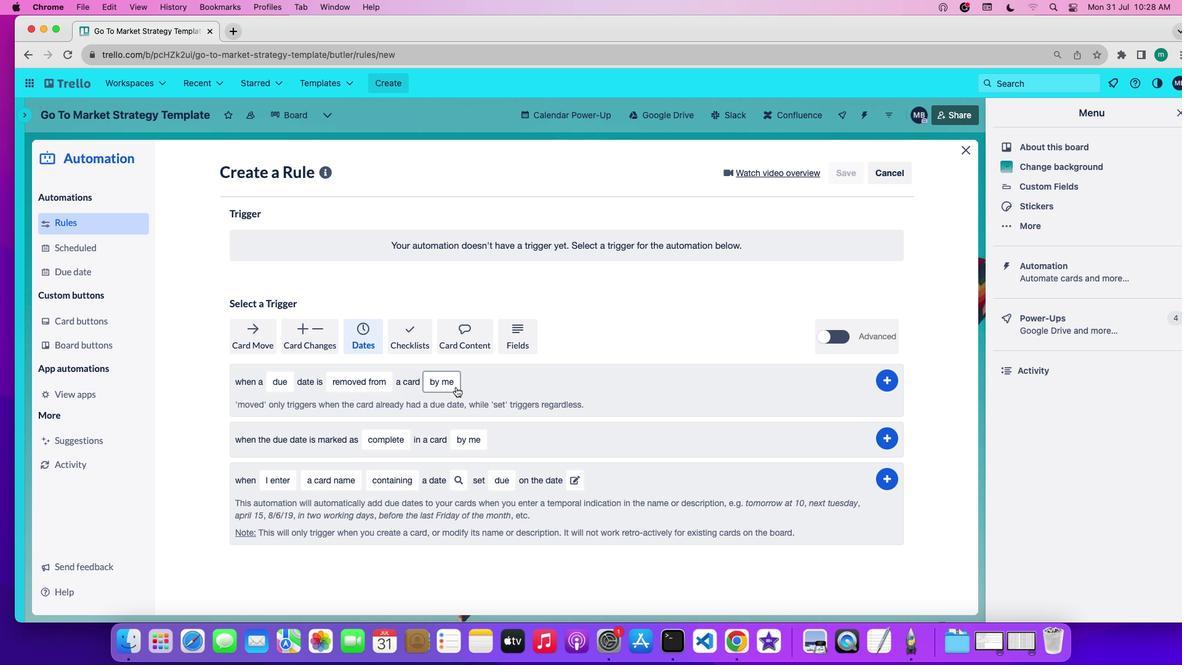 
Action: Mouse pressed left at (456, 386)
Screenshot: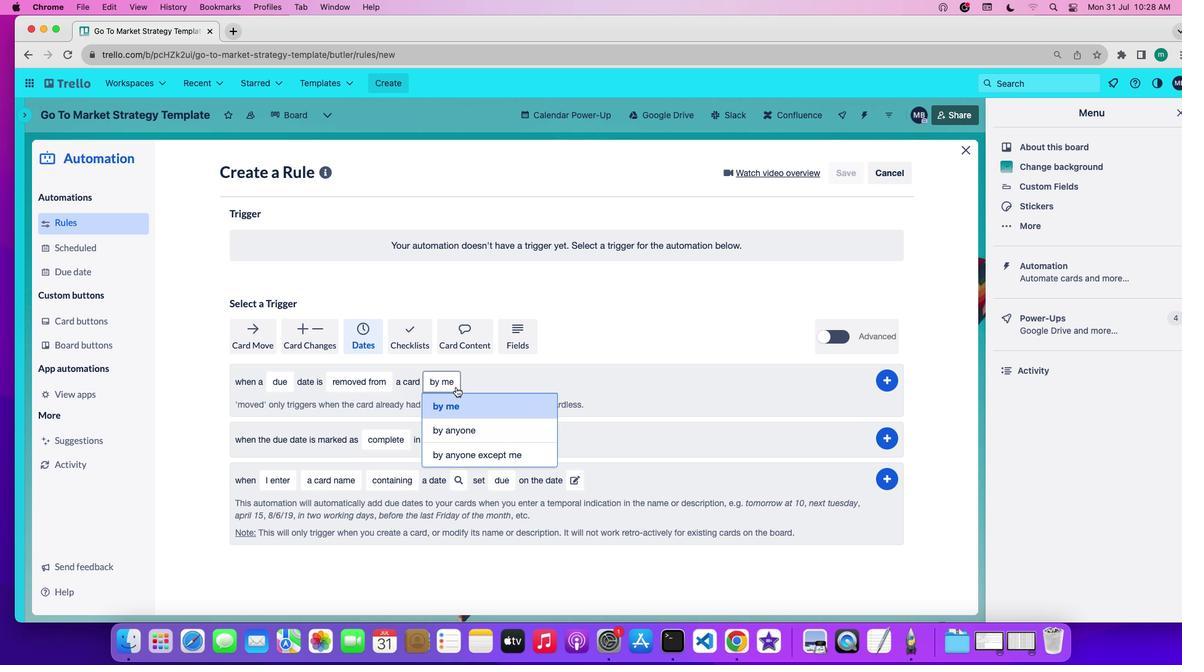
Action: Mouse moved to (468, 450)
Screenshot: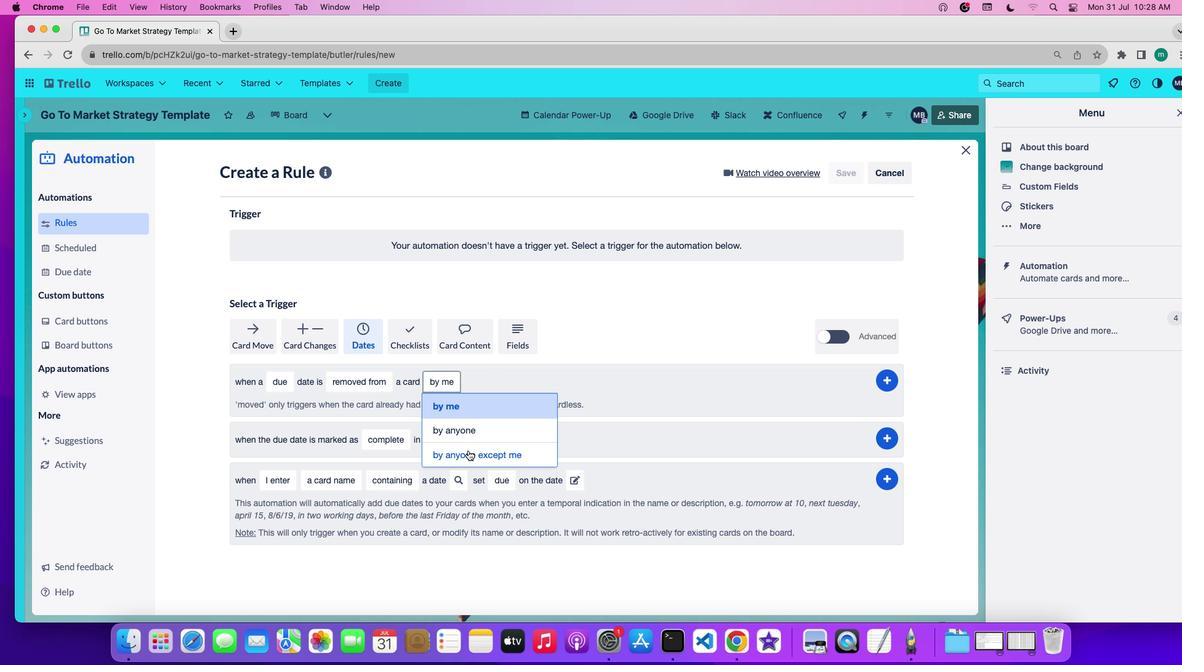 
Action: Mouse pressed left at (468, 450)
Screenshot: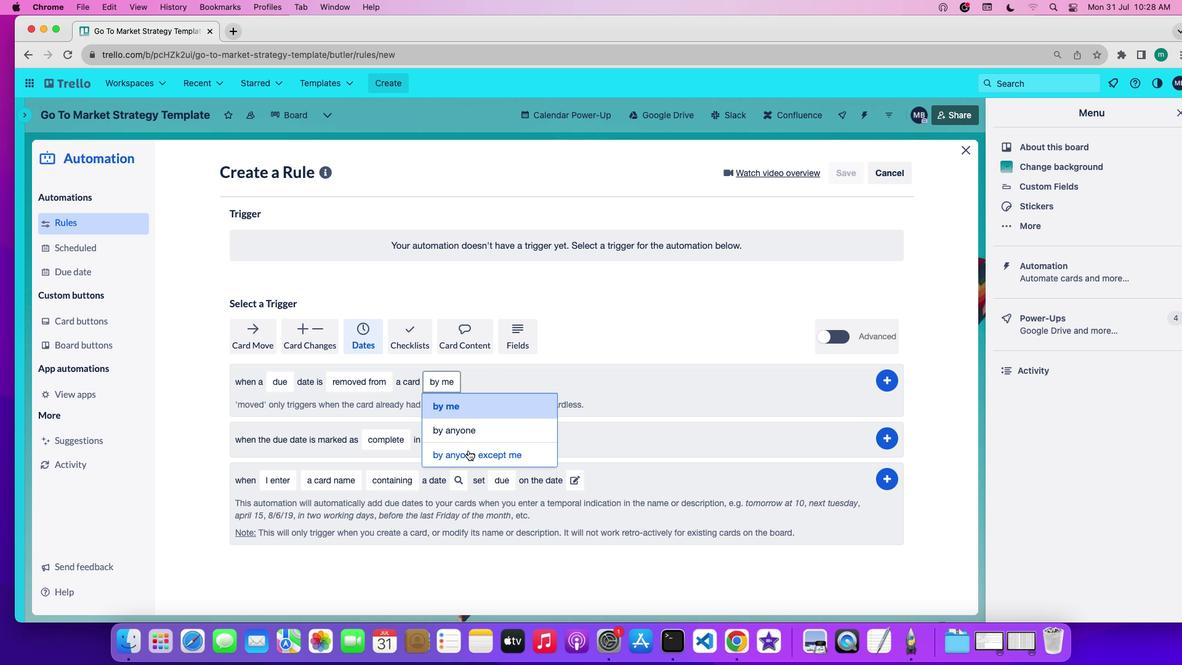 
Action: Mouse moved to (887, 385)
Screenshot: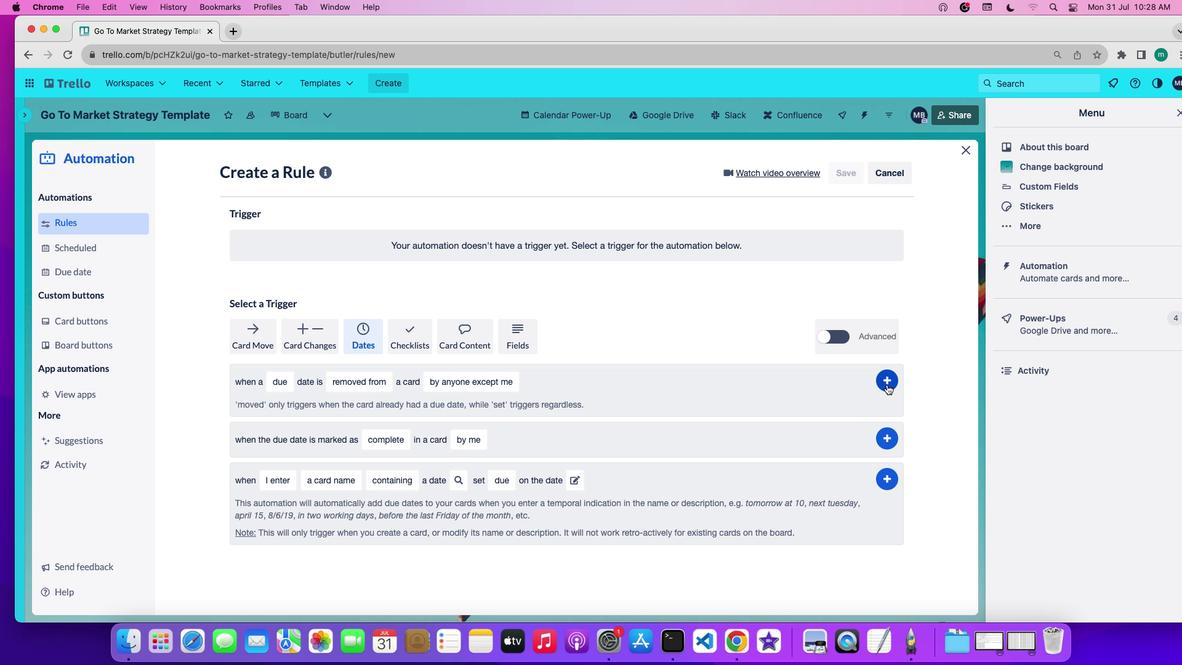 
Action: Mouse pressed left at (887, 385)
Screenshot: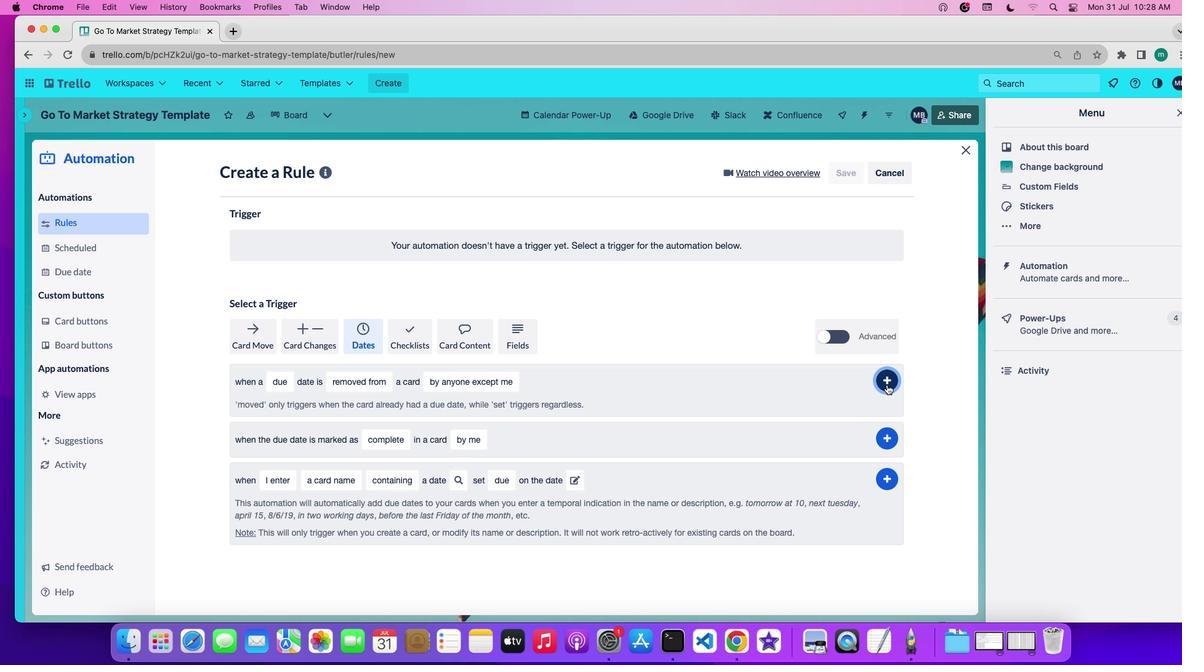 
